 Task: Write a function that takes a number as a parameter and checks if it's prime.
Action: Mouse moved to (1002, 322)
Screenshot: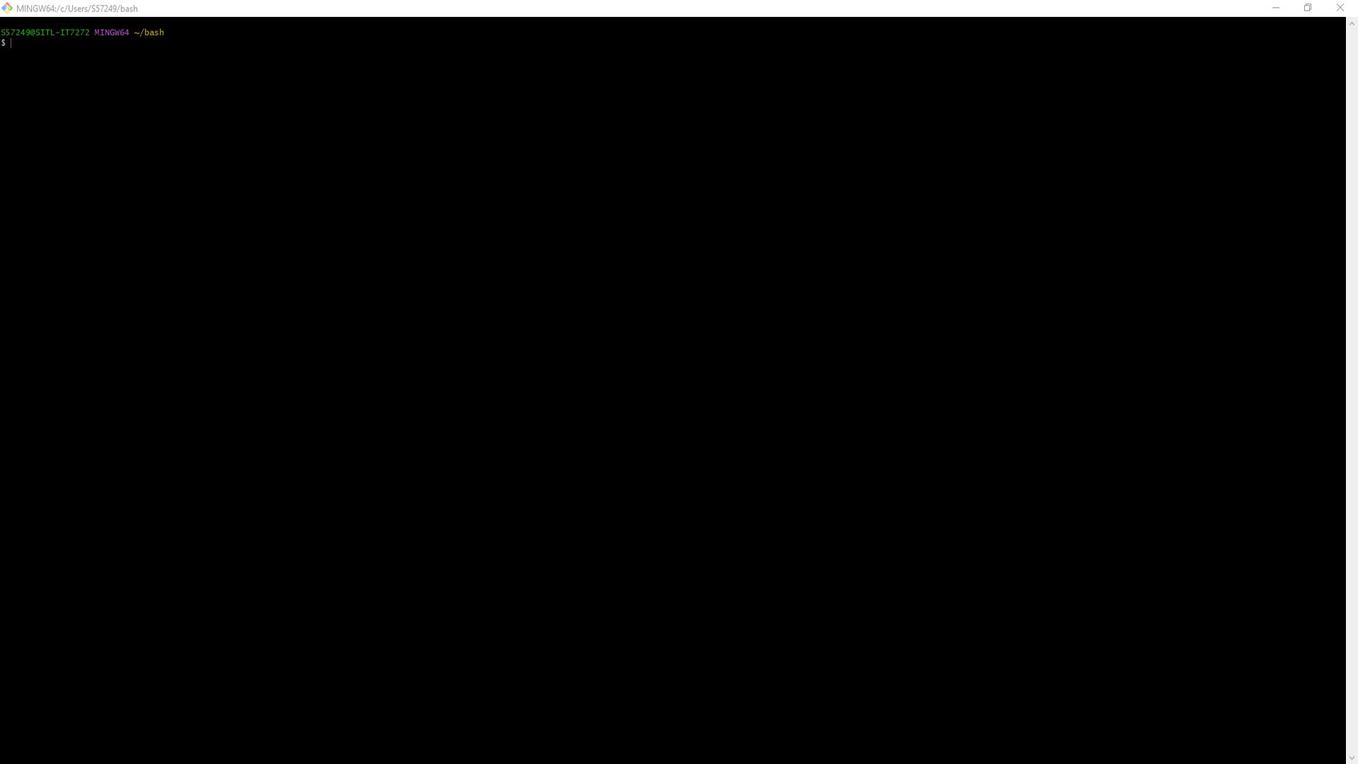 
Action: Mouse pressed left at (1002, 322)
Screenshot: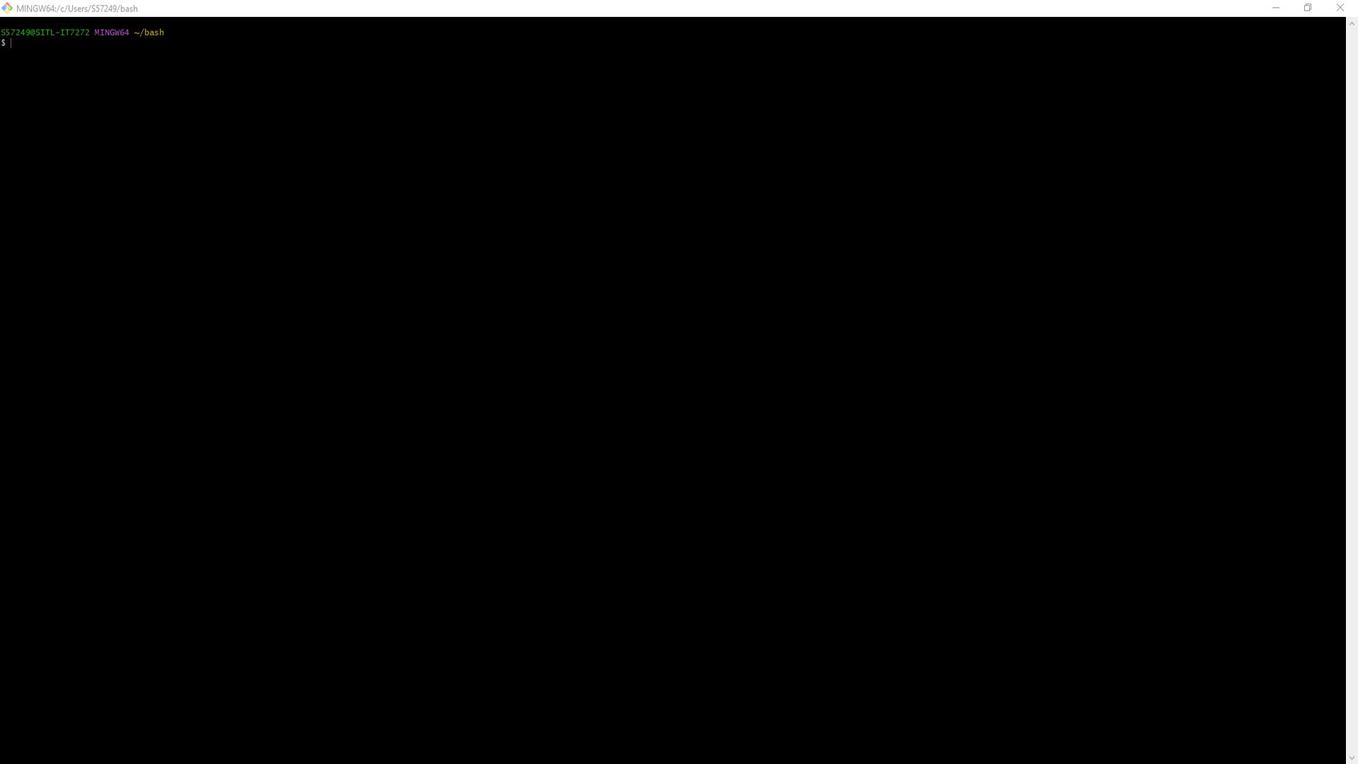 
Action: Mouse moved to (1172, 53)
Screenshot: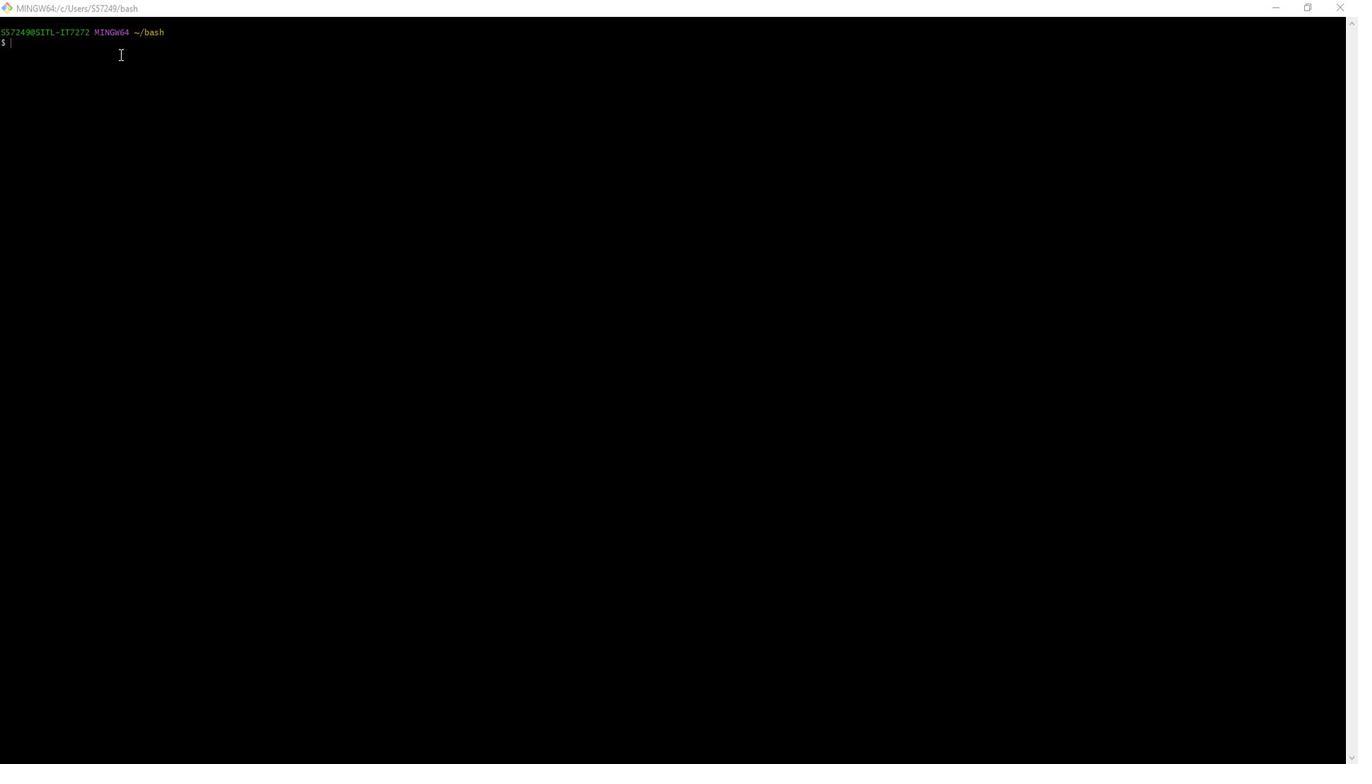 
Action: Mouse pressed left at (1172, 53)
Screenshot: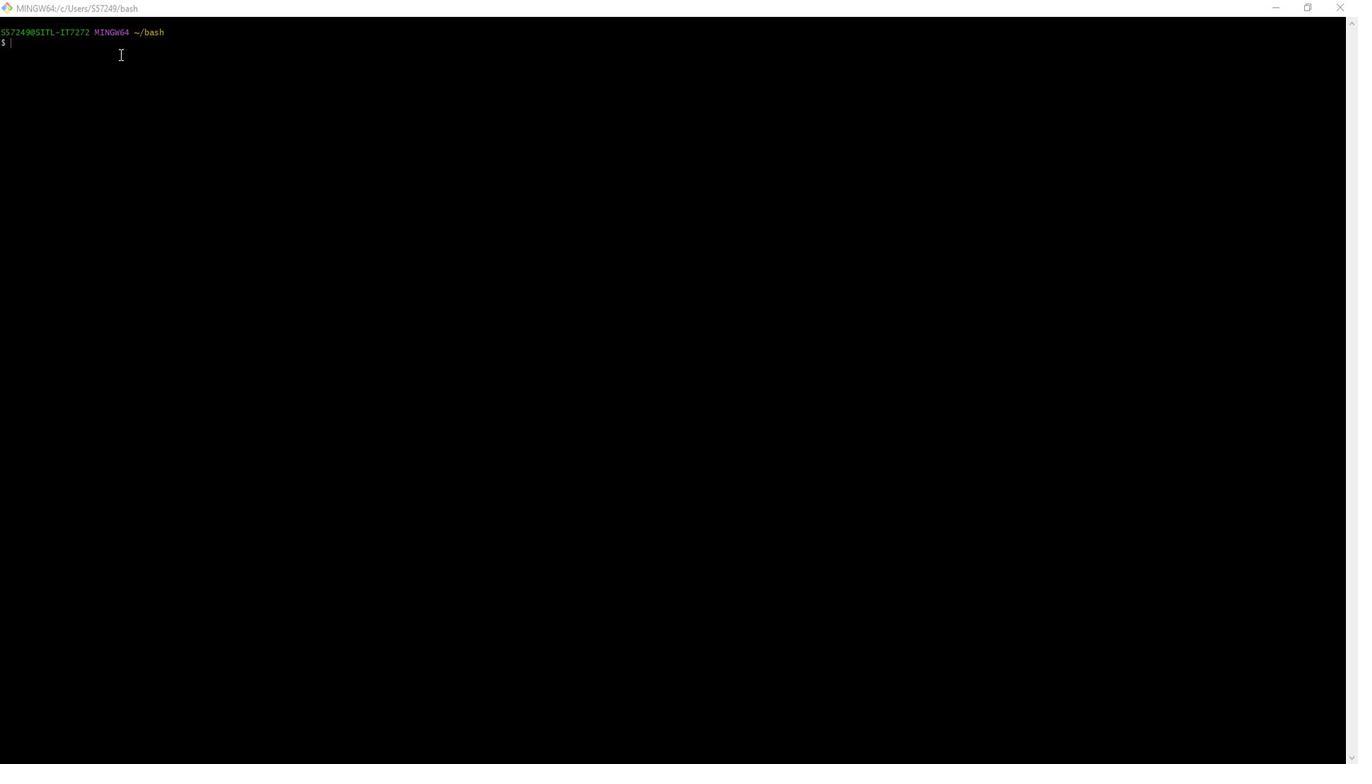 
Action: Key pressed vim<Key.space>
Screenshot: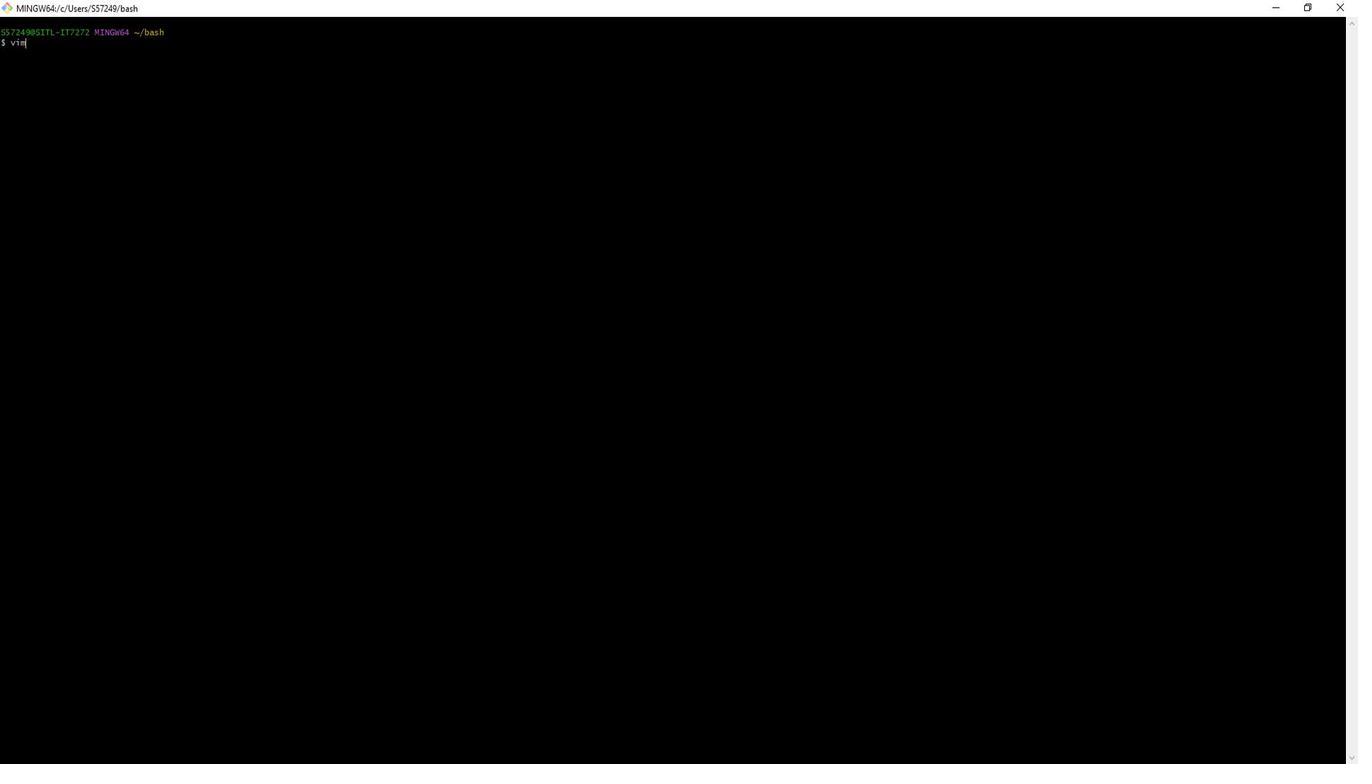 
Action: Mouse moved to (1125, 24)
Screenshot: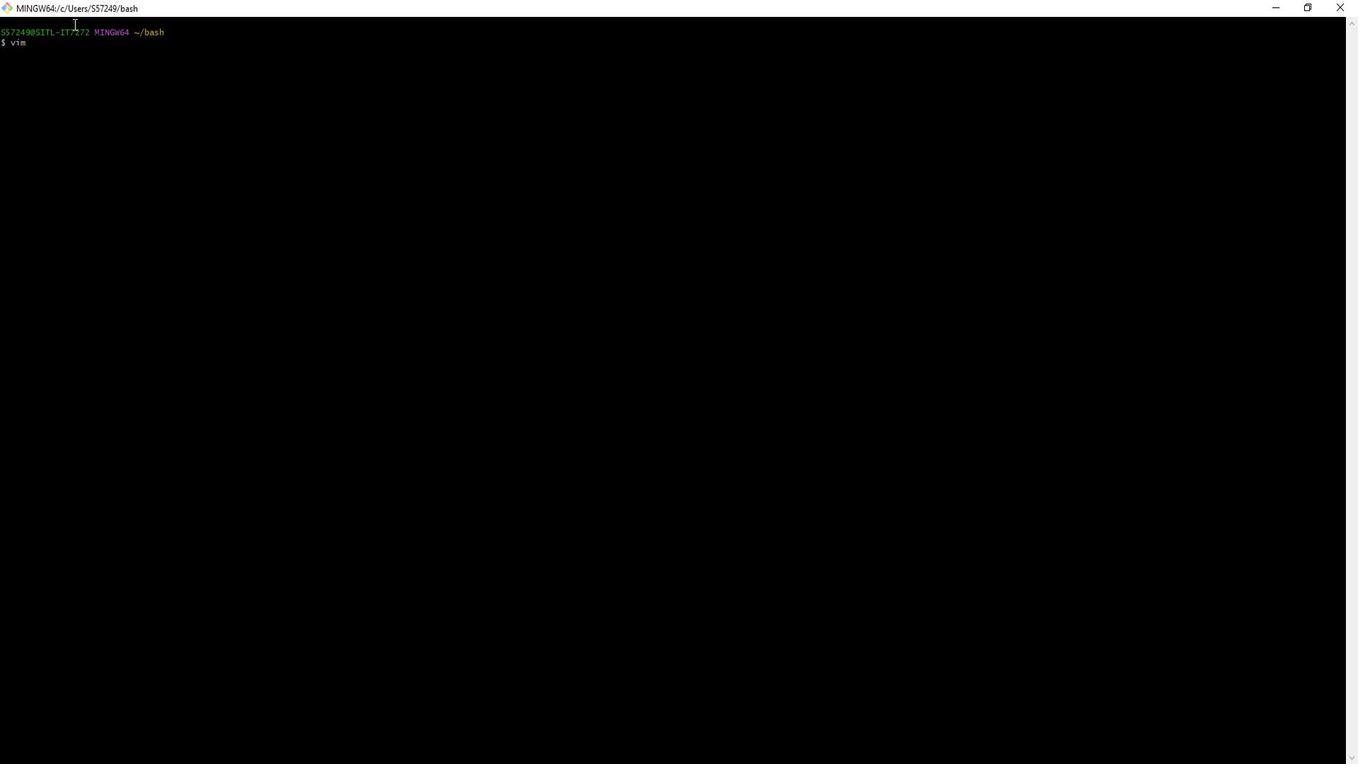 
Action: Key pressed is<Key.shift_r>Prime<Key.shift_r>Number.sh<Key.enter>
Screenshot: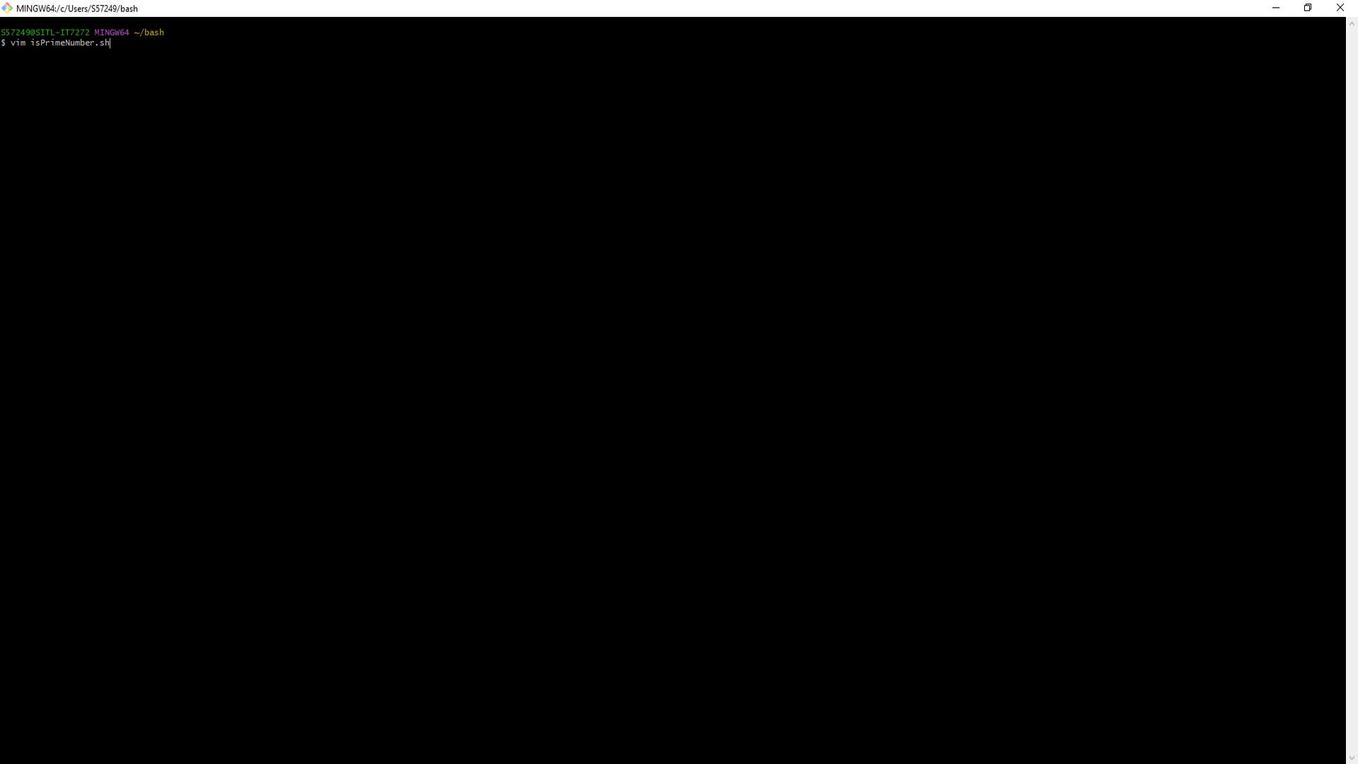 
Action: Mouse moved to (1124, 23)
Screenshot: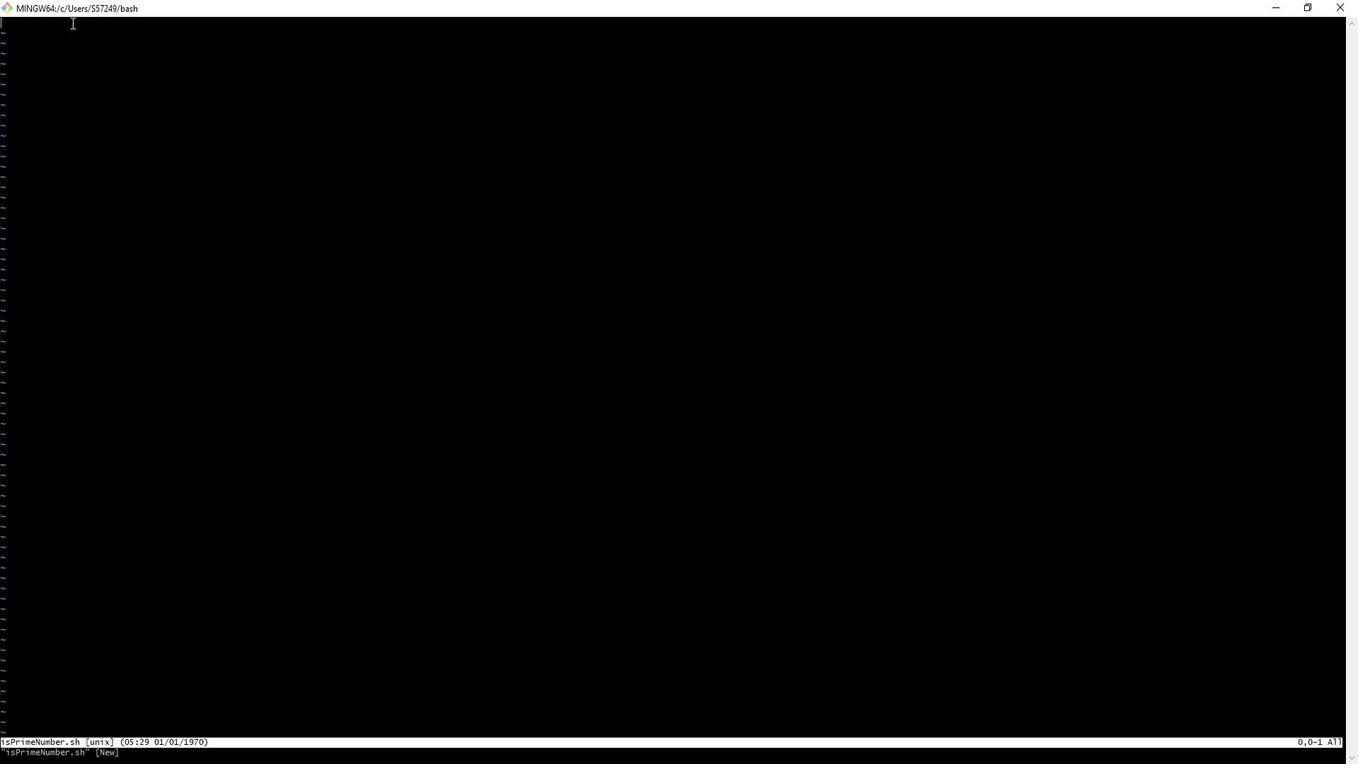 
Action: Key pressed i<Key.enter><Key.shift>#<Key.shift>!/bin/bash<Key.enter><Key.backspace><Key.enter><Key.shift>#<Key.space><Key.shift>Function<Key.space>to<Key.space>check<Key.space>if<Key.space>a<Key.space>number<Key.space>is<Key.space>prime<Key.space><Key.enter><Key.backspace><Key.backspace>is<Key.shift_r>_prime<Key.shift_r>()<Key.space><Key.shift_r>{<Key.enter>local<Key.space>number=<Key.shift_r>""<Key.left><Key.shift>$1<Key.right><Key.enter><Key.enter><Key.shift>#<Key.space>0<Key.space>and<Key.space>1<Key.space>are<Key.space>not<Key.space>prime<Key.space>numbers<Key.enter><Key.backspace><Key.backspace>
Screenshot: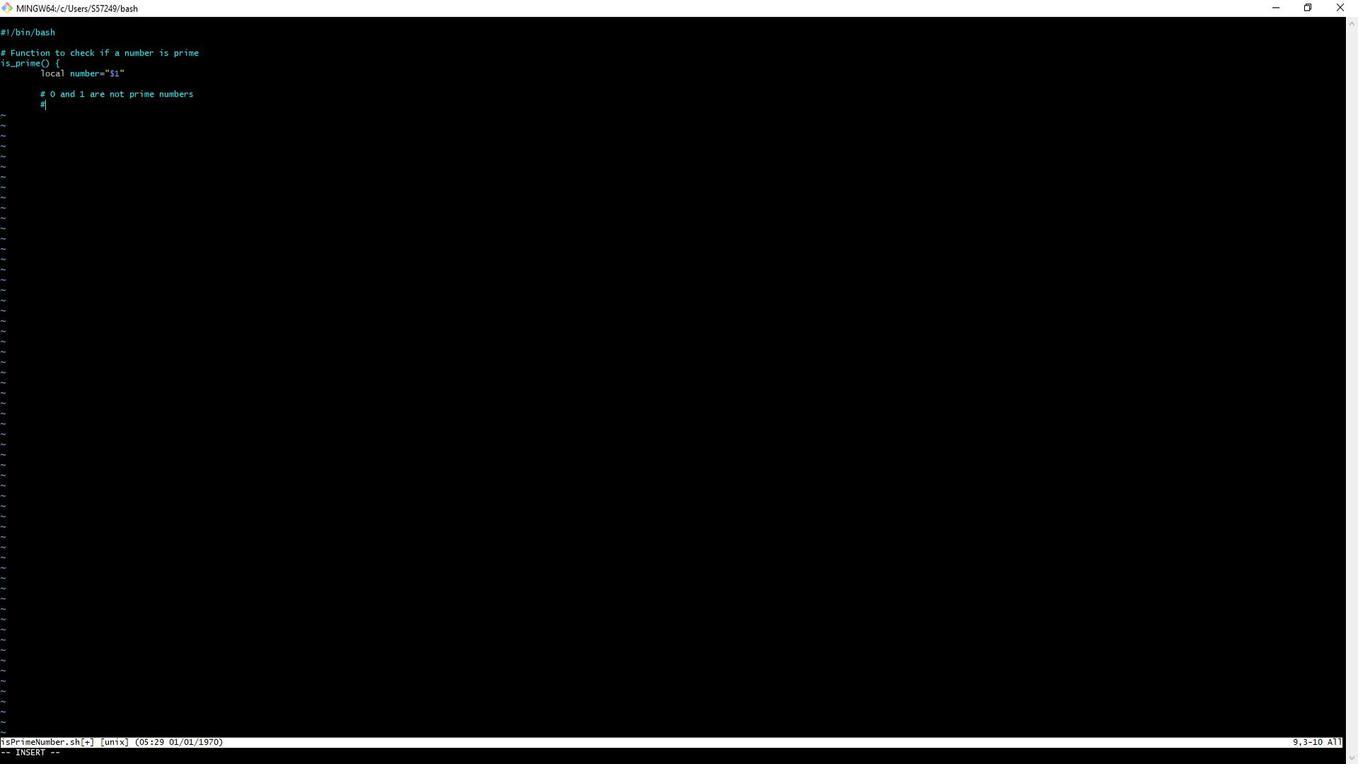 
Action: Mouse moved to (692, 400)
Screenshot: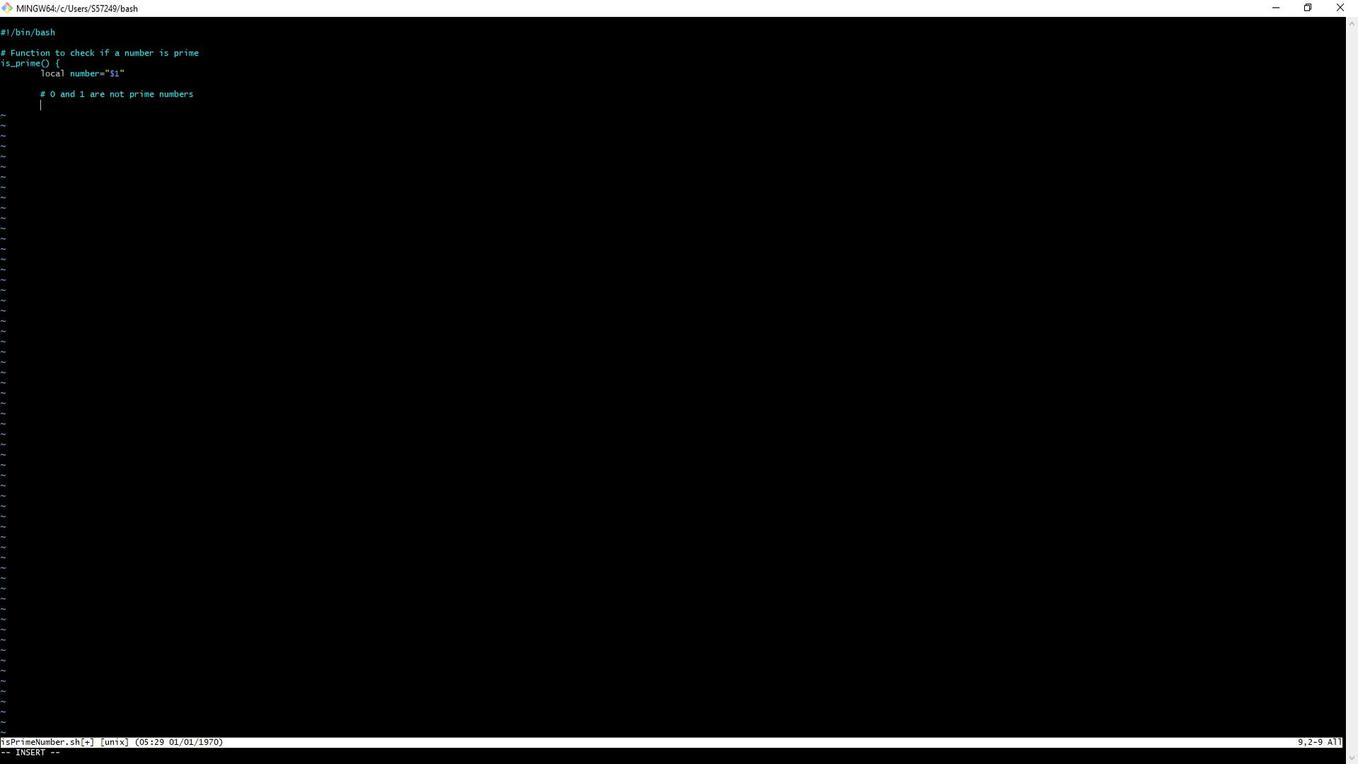 
Action: Mouse scrolled (692, 399) with delta (0, 0)
Screenshot: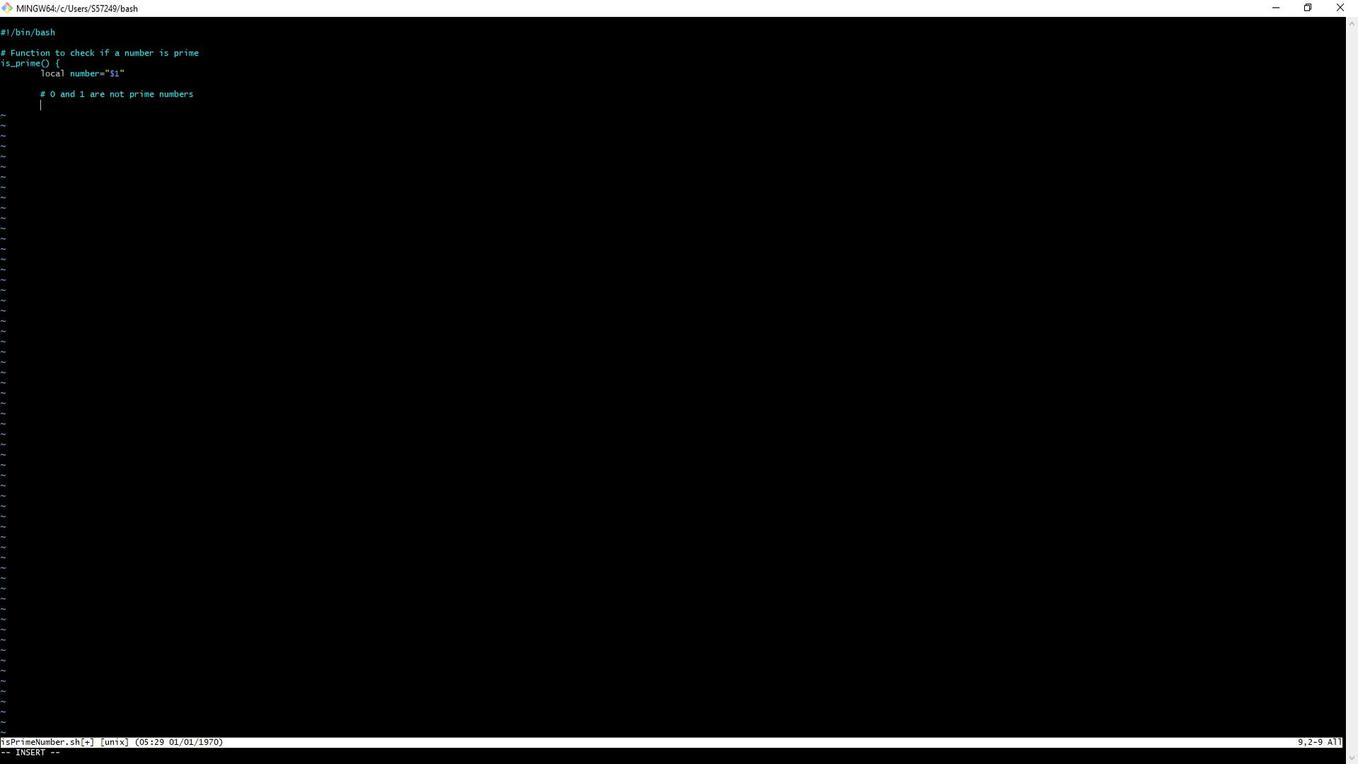 
Action: Mouse scrolled (692, 399) with delta (0, 0)
Screenshot: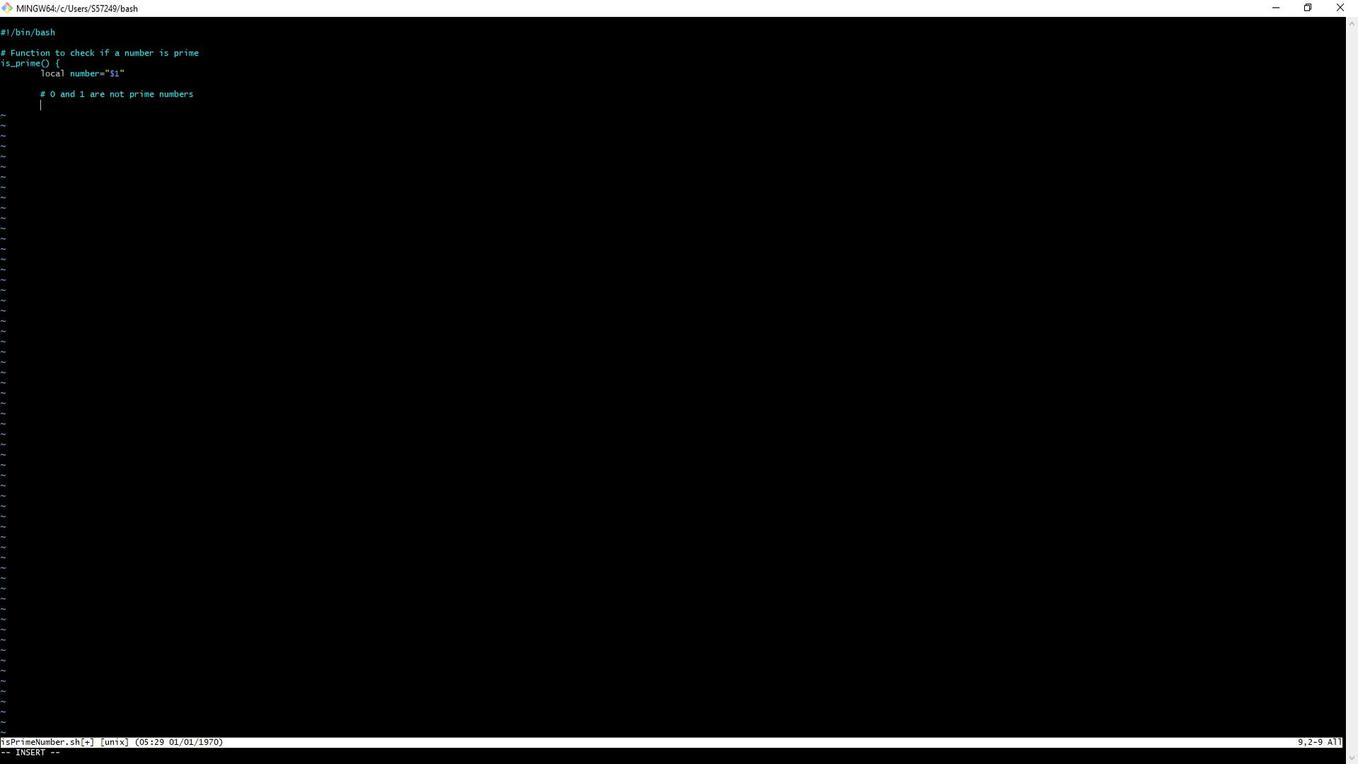 
Action: Mouse scrolled (692, 399) with delta (0, 0)
Screenshot: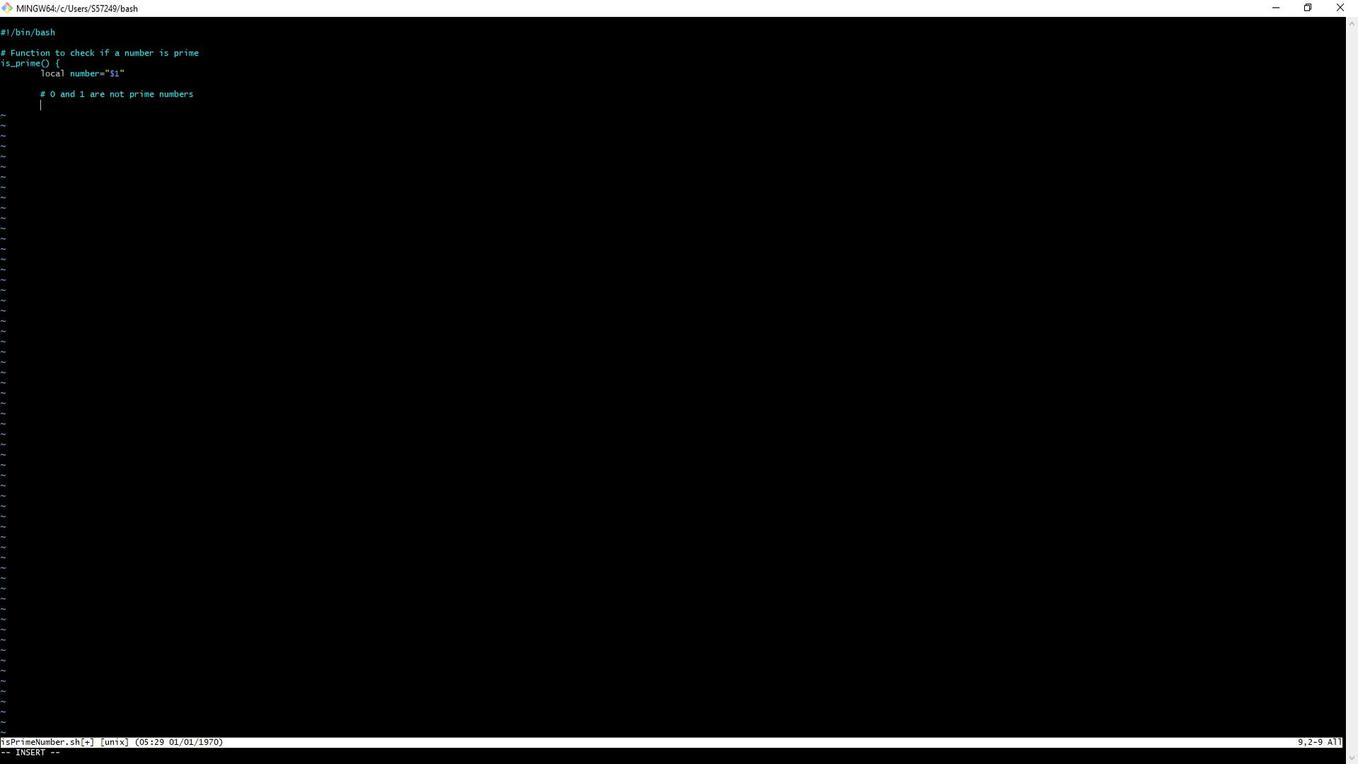
Action: Mouse moved to (1164, 108)
Screenshot: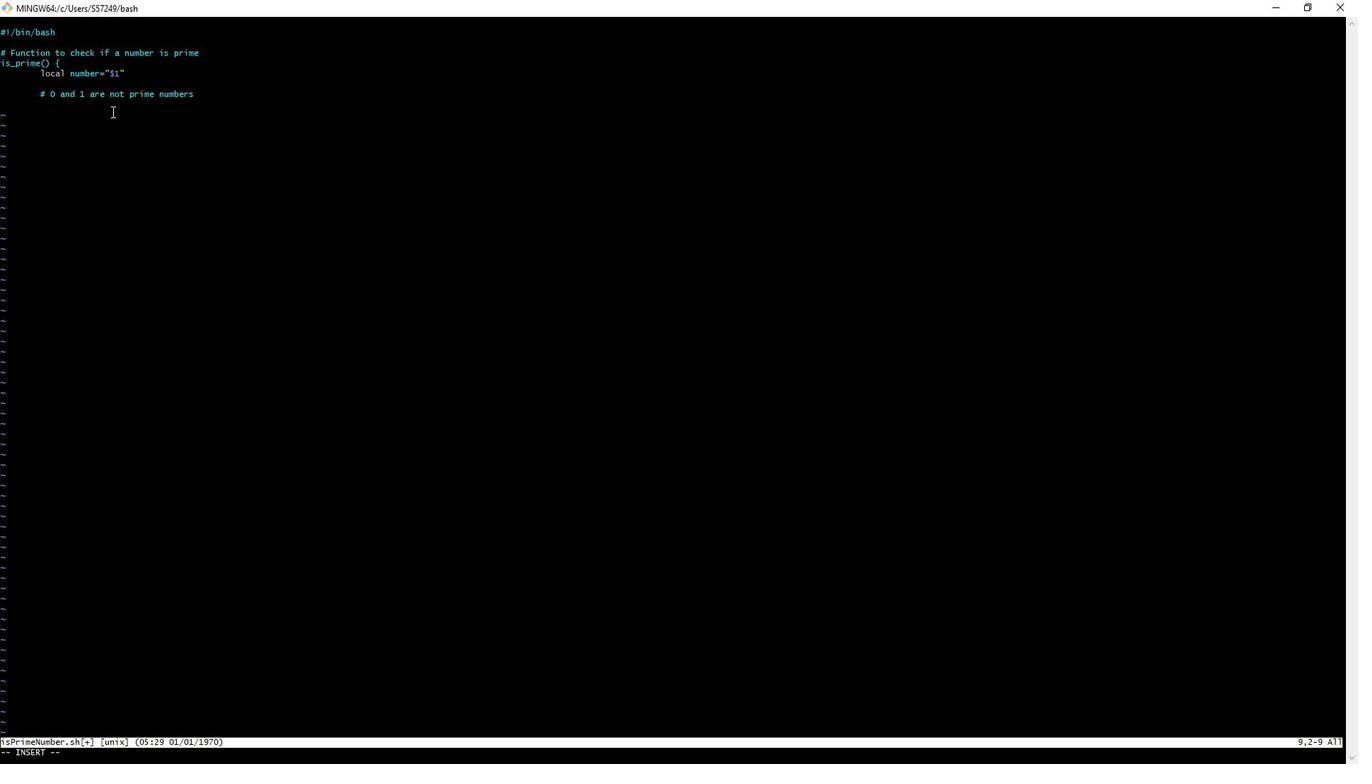 
Action: Key pressed if<Key.space>[]<Key.left><Key.space><Key.shift_r>""<Key.left><Key.shift>$numbr<Key.right><Key.space>-lt<Key.space>2<Key.space><Key.right>;<Key.space>then<Key.enter>echo<Key.space><Key.shift_r>""<Key.left><Key.shift>$number<Key.space>is<Key.space>not<Key.space>a<Key.space>prime<Key.space>number.<Key.right><Key.enter>return<Key.enter><Key.left>fi<Key.enter><Key.enter><Key.shift>#<Key.space><Key.shift>Check<Key.space>for<Key.space>factors<Key.space>up<Key.space>to<Key.space>the<Key.space>square<Key.space>root<Key.space>of<Key.space>the<Key.space>number<Key.enter><Key.backspace><Key.backspace>for<Key.space><Key.shift_r>((<Key.space>i=2;<Key.space>i<Key.shift_r>*i<Key.shift_r><=number;<Key.space>i<Key.shift_r>++<Key.space><Key.shift_r>))l<Key.backspace>;<Key.space>do<Key.enter>if<Key.space>[<Key.space><Key.shift_r><Key.shift_r>""<Key.left><Key.shift>$<Key.shift_r>((number<Key.space><Key.shift_r><Key.shift_r><Key.shift_r><Key.shift_r><Key.shift_r><Key.shift_r><Key.shift_r><Key.shift_r><Key.shift_r><Key.shift_r>%<Key.space>i<Key.shift_r>))<Key.right><Key.space>-<Key.backspace>-eq<Key.space>0<Key.space>];<Key.space>then<Key.enter>echo<Key.space><Key.shift_r><Key.shift_r><Key.shift_r>""<Key.left><Key.shift>$number<Key.space>is<Key.space>not<Key.space>a<Key.space>prime<Key.space>number.<Key.right><Key.enter>return<Key.enter><Key.left>fi<Key.enter><Key.left>done<Key.enter><Key.enter>echo<Key.space><Key.shift_r>""<Key.left><Key.shift>$numer<Key.space>is<Key.space>a<Key.space>prime<Key.space>number.<Key.right><Key.enter><Key.left><Key.shift_r>}
Screenshot: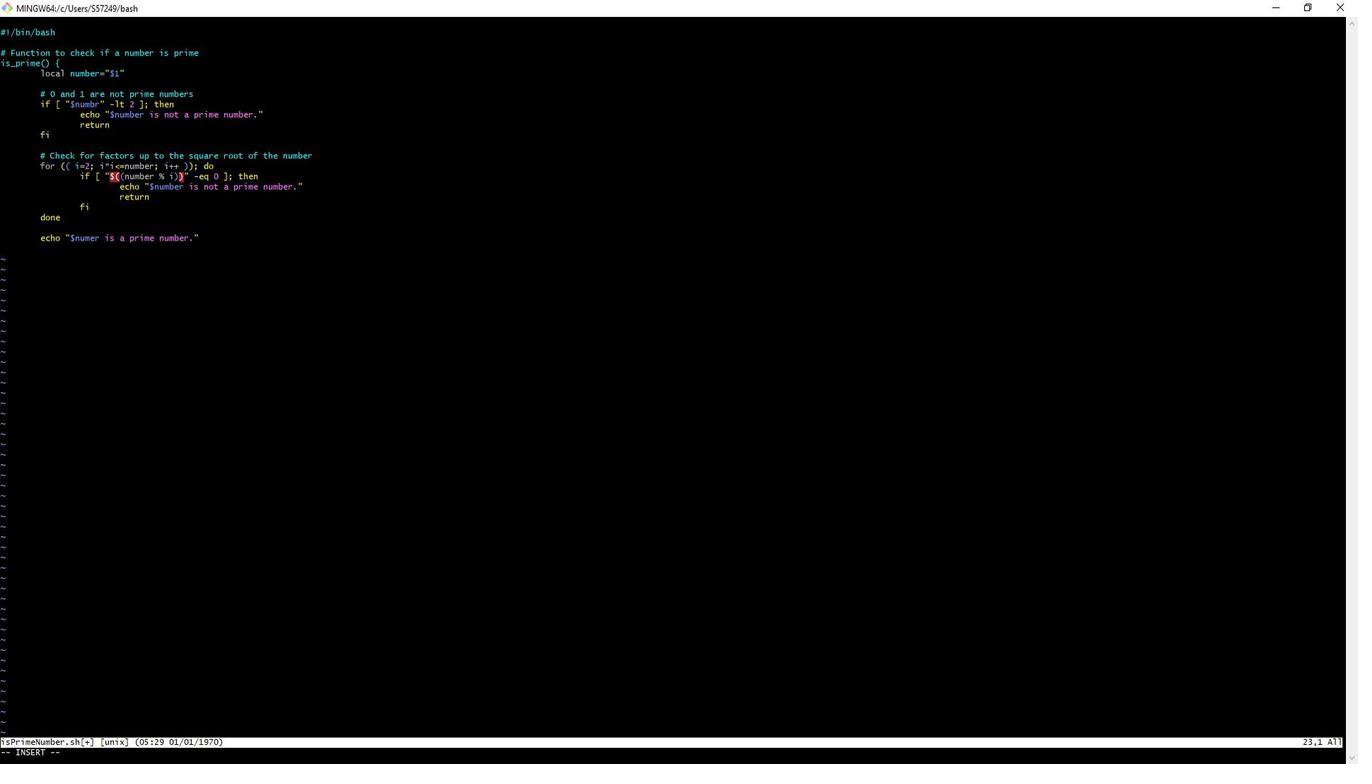 
Action: Mouse moved to (592, 345)
Screenshot: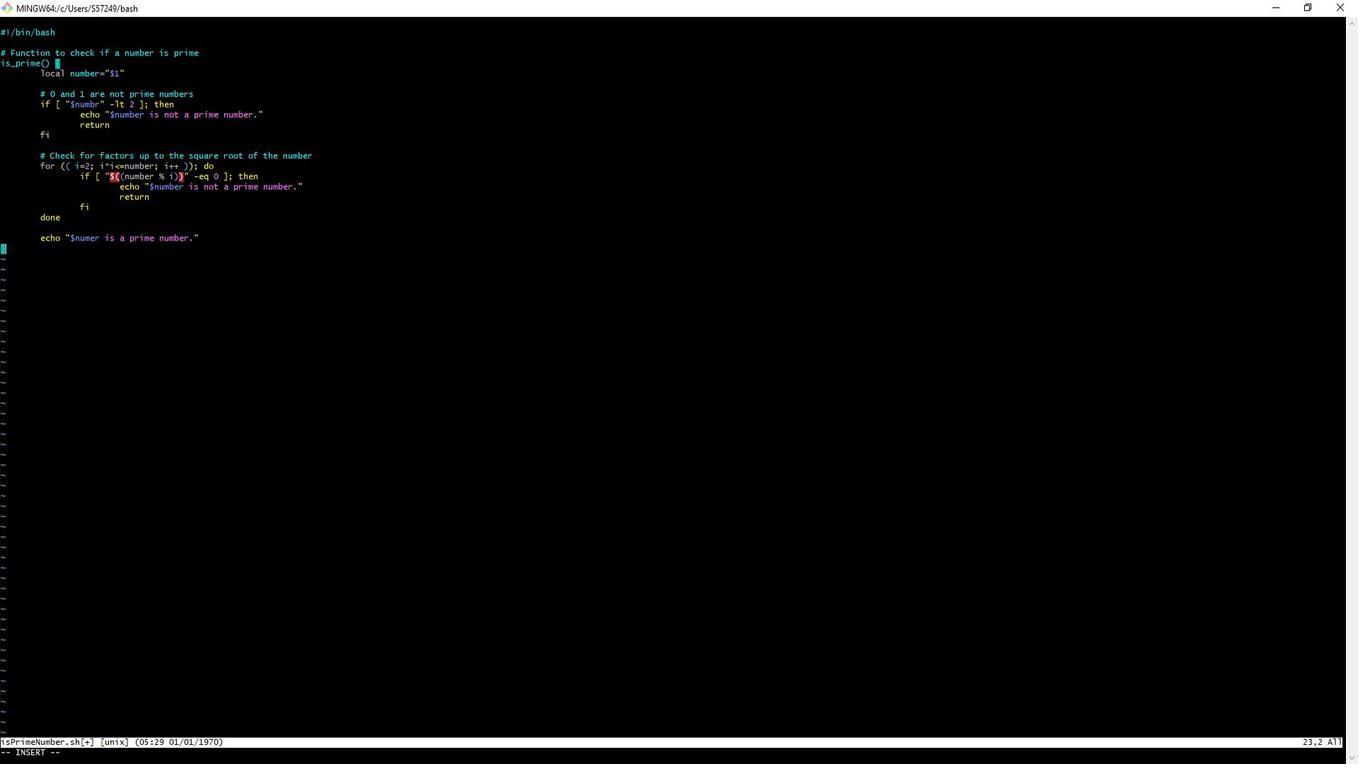 
Action: Mouse scrolled (592, 344) with delta (0, 0)
Screenshot: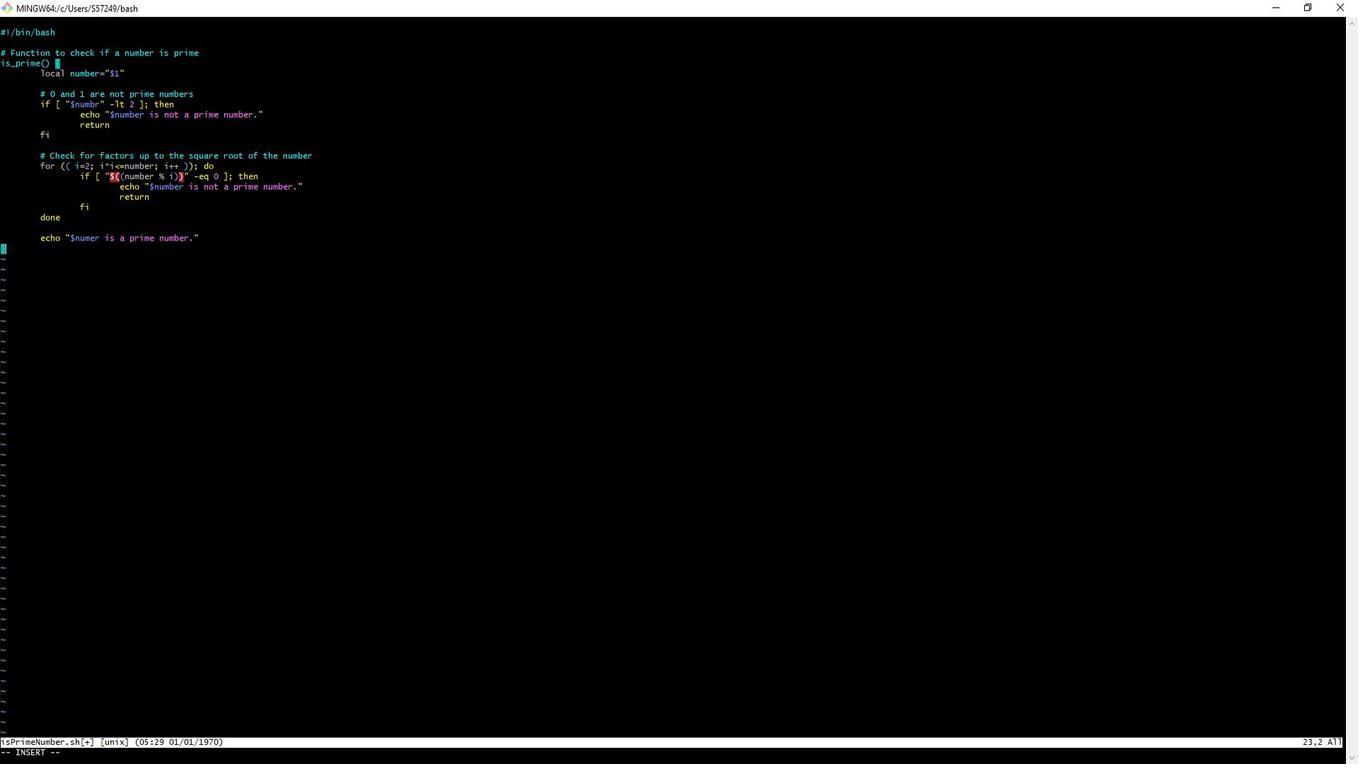 
Action: Mouse scrolled (592, 344) with delta (0, 0)
Screenshot: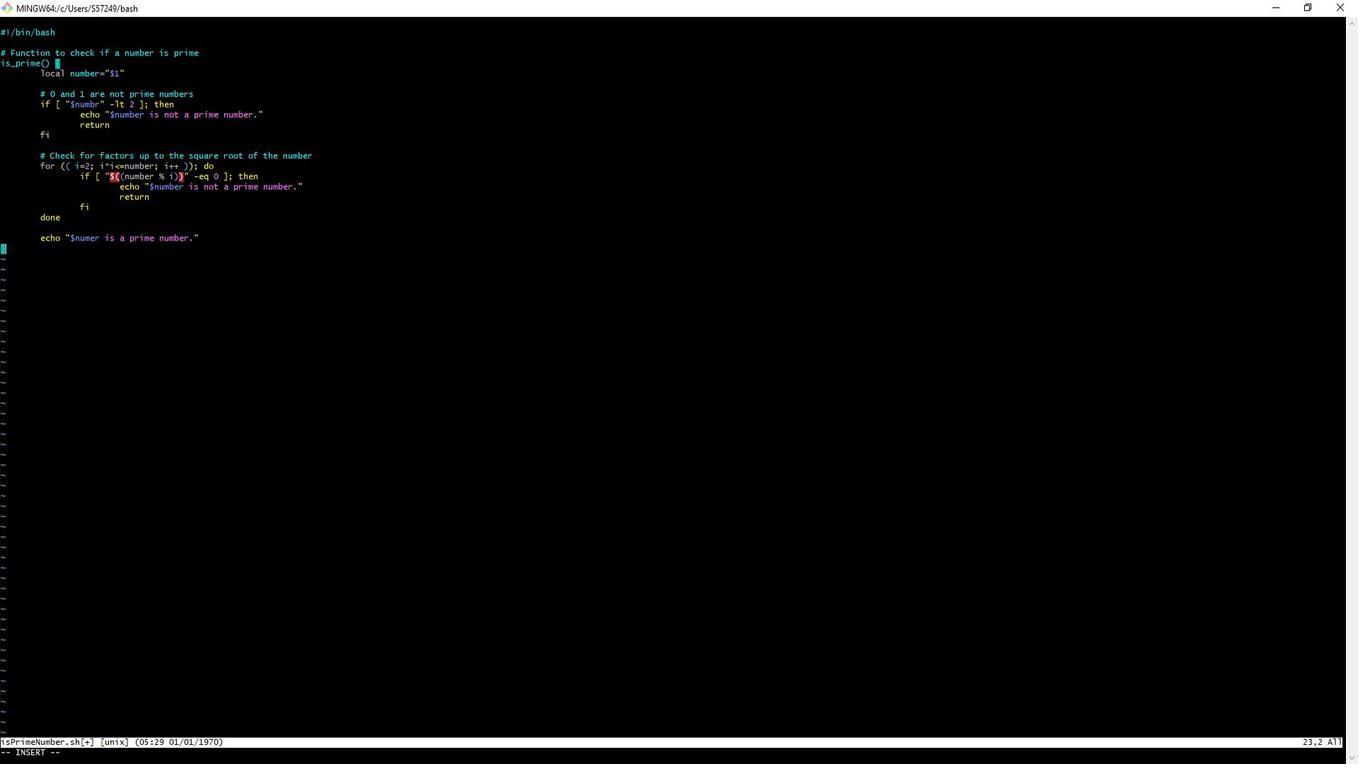 
Action: Mouse scrolled (592, 344) with delta (0, 0)
Screenshot: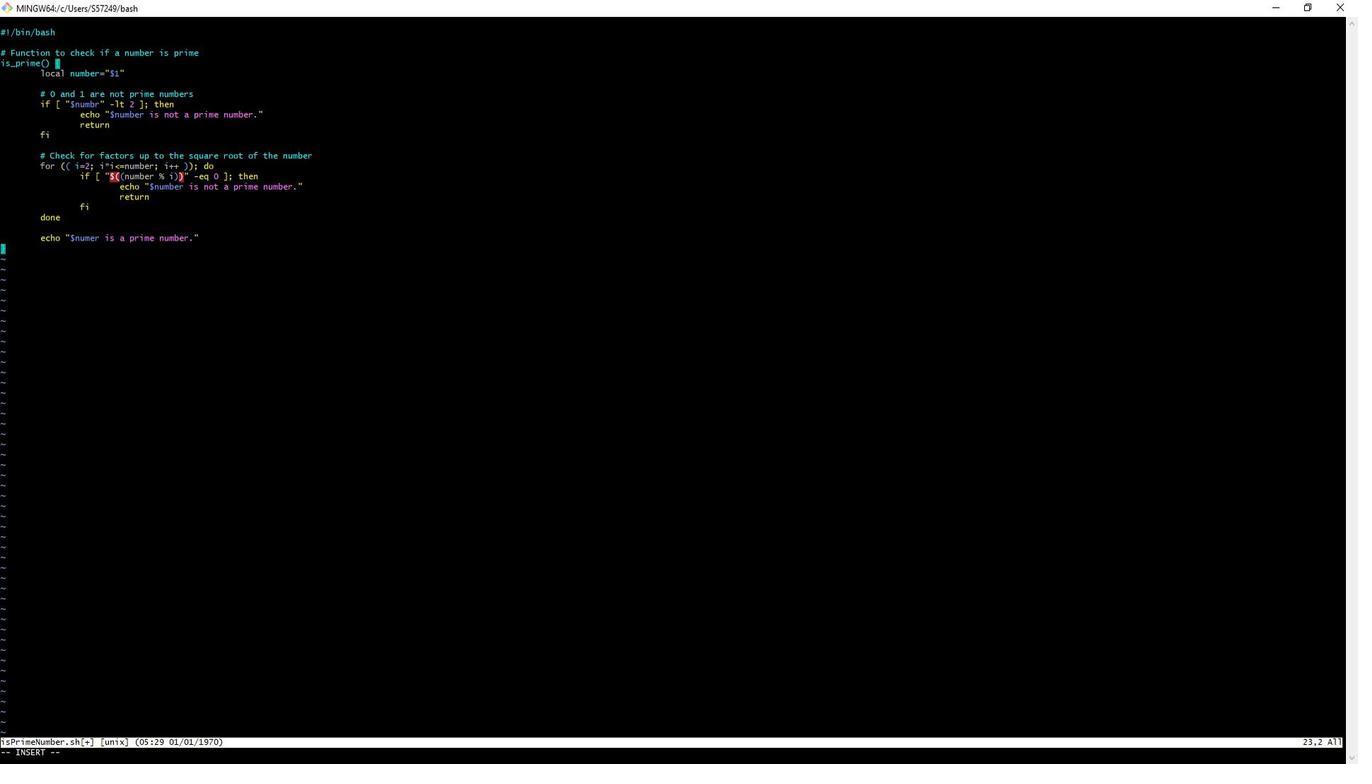 
Action: Mouse moved to (1107, 248)
Screenshot: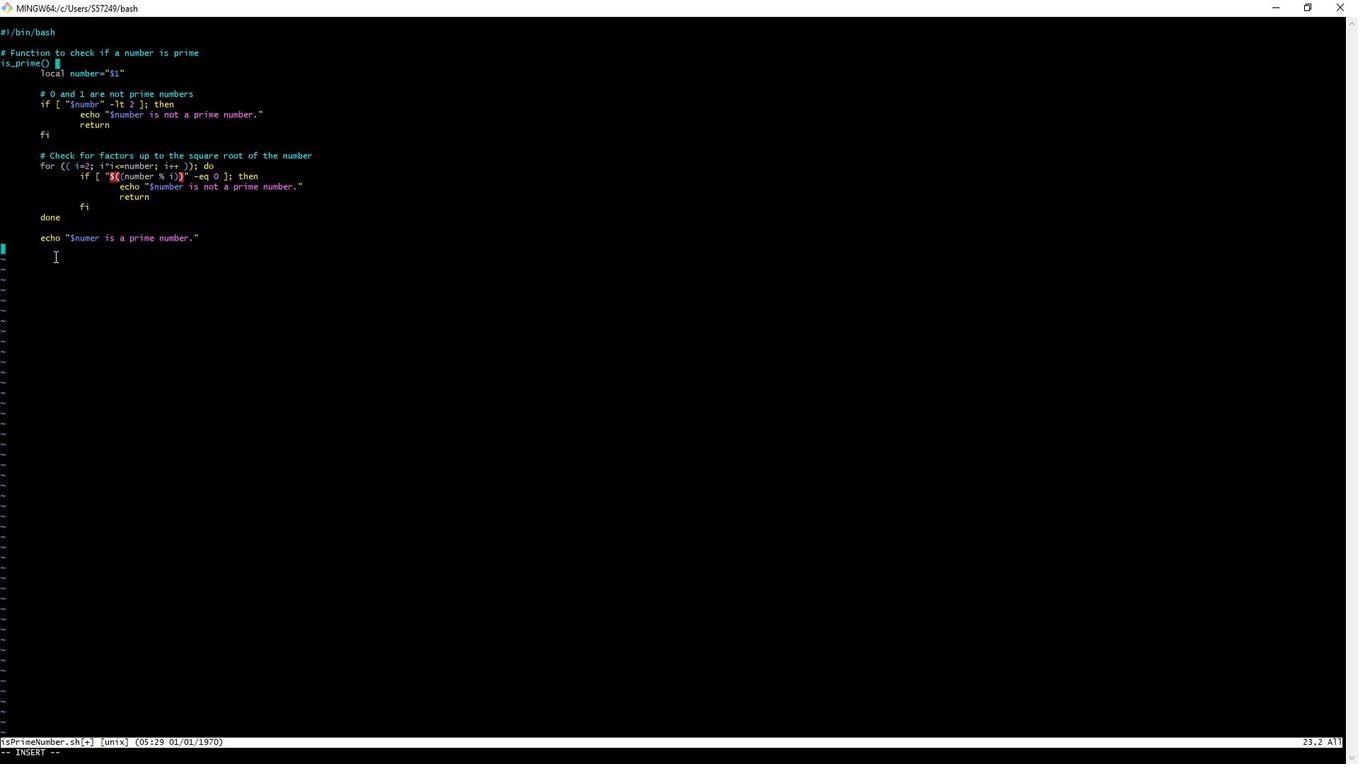 
Action: Mouse pressed left at (1107, 248)
Screenshot: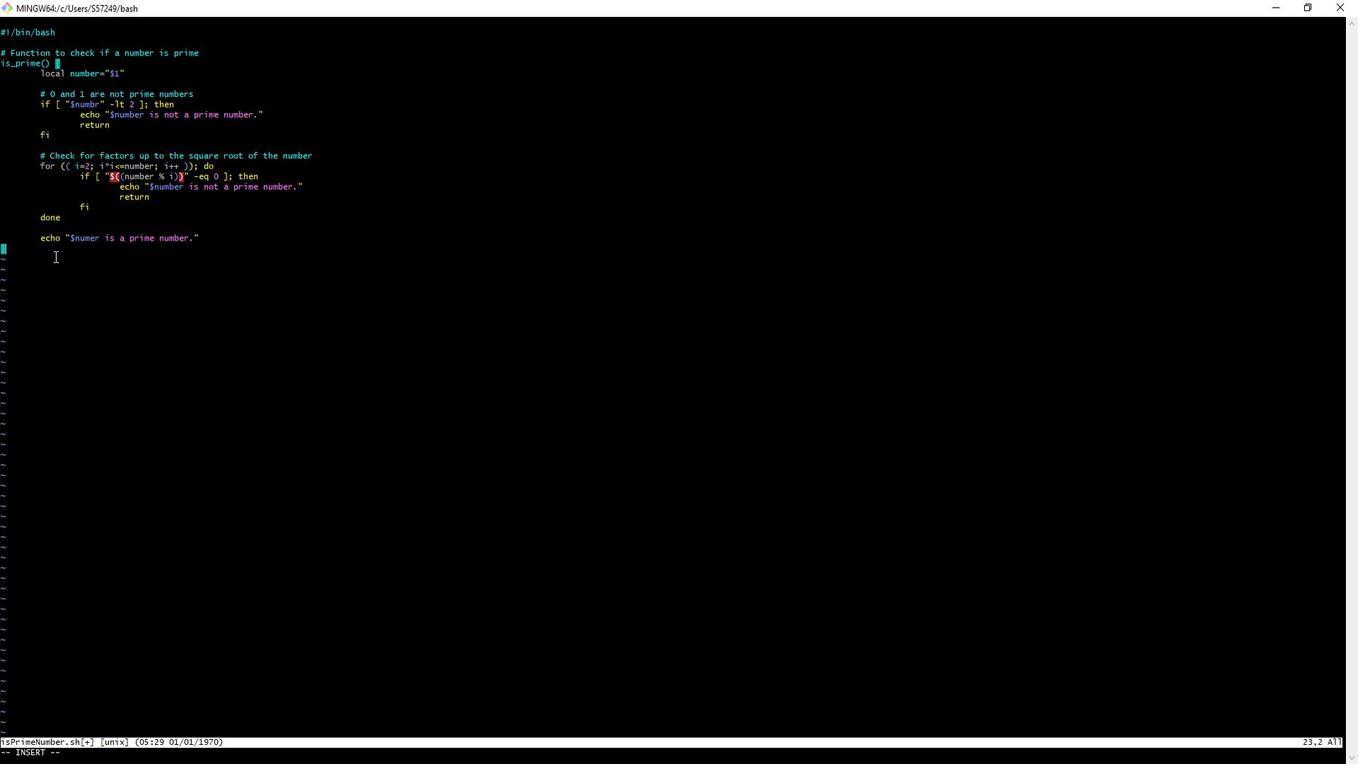 
Action: Key pressed <Key.enter><Key.enter><Key.shift>#<Key.space><Key.shift>Example<Key.space>usage<Key.enter><Key.backspace><Key.backspace>number<Key.shift_r>_to<Key.shift_r>_check=17<Key.enter>is<Key.shift_r>_prime<Key.space><Key.shift_r>""<Key.left><Key.shift>$number<Key.shift_r>_to<Key.shift_r>_check<Key.right><Key.esc><Key.shift_r>:wq<Key.enter>chmod<Key.space><Key.shift_r>+x<Key.space>is<Key.shift_r>Prime<Key.shift_r>Number.sh<Key.enter>./is<Key.shift_r>Prime<Key.shift_r>Number.sh<Key.enter>vim<Key.space>is<Key.shift_r>Prime<Key.shift_r>Number.sh<Key.enter>
Screenshot: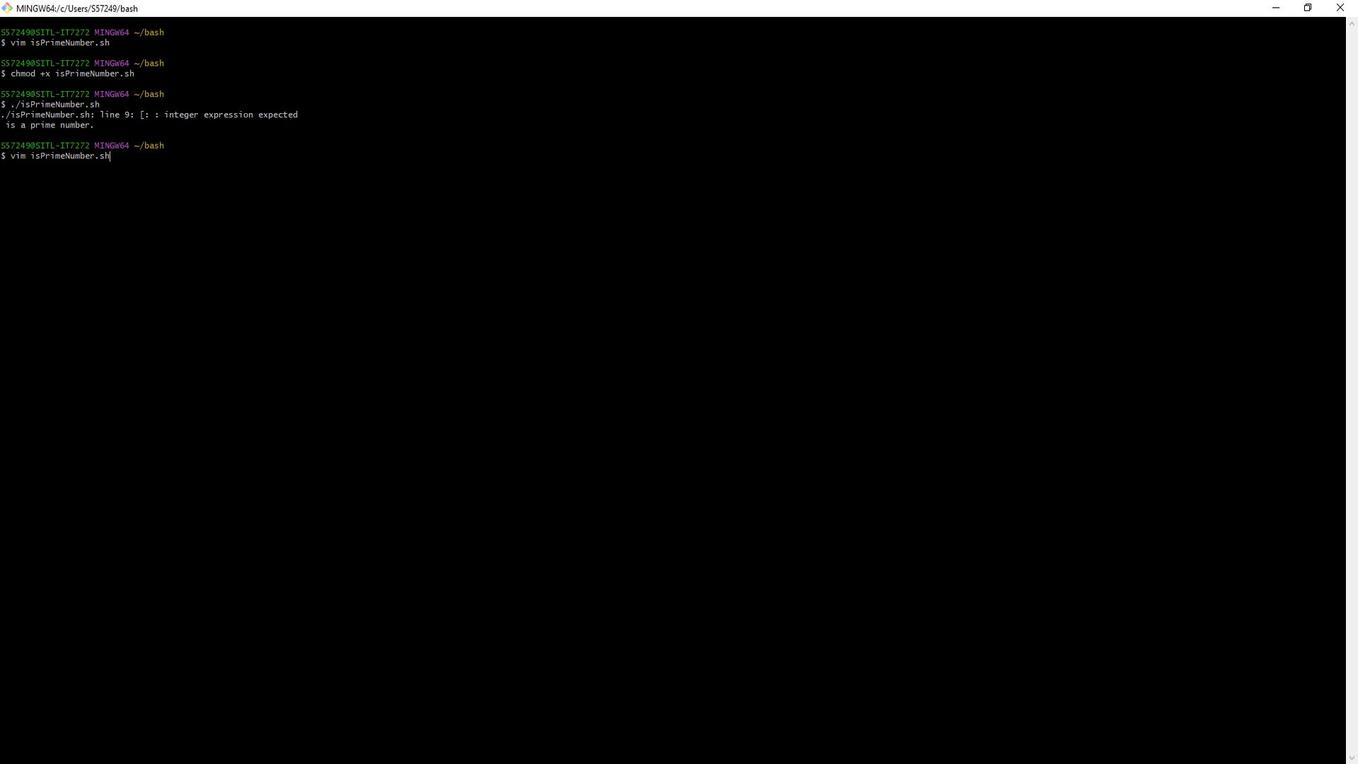 
Action: Mouse moved to (643, 404)
Screenshot: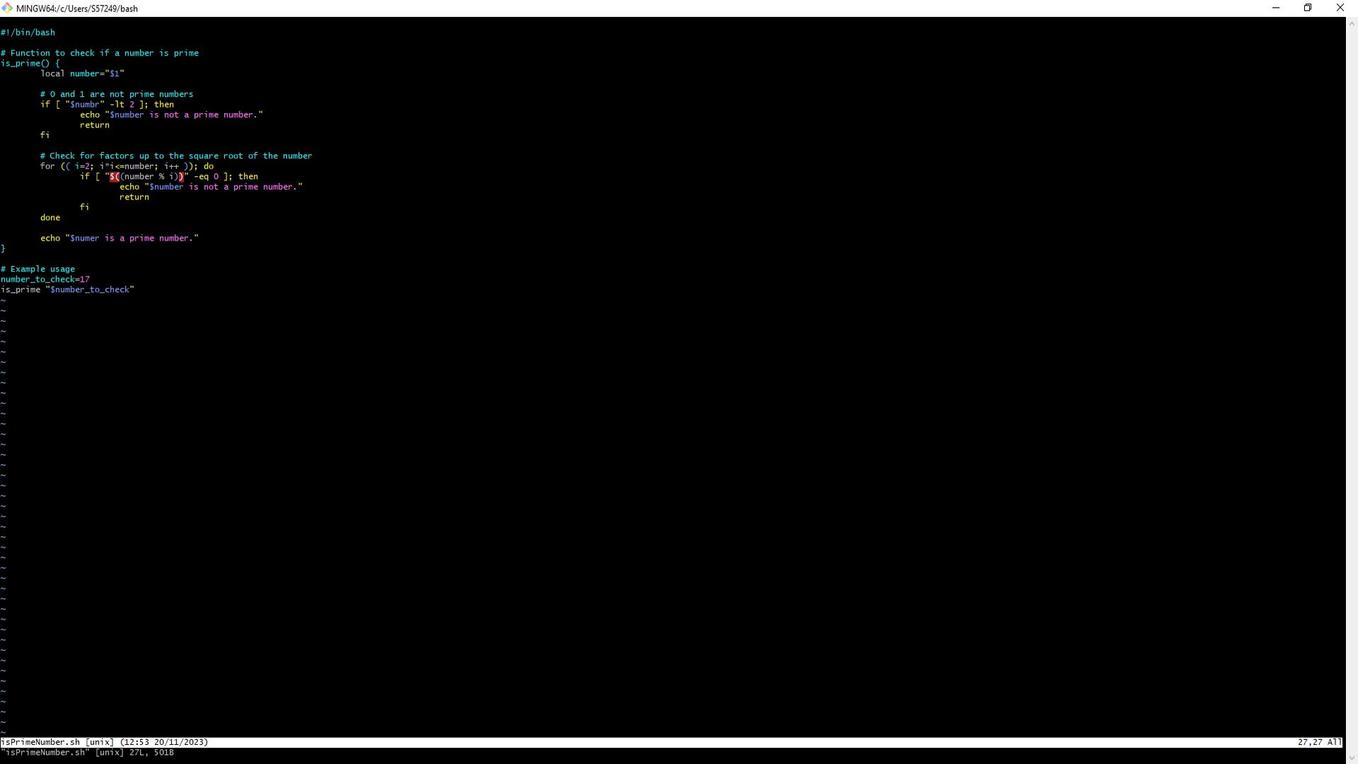 
Action: Mouse scrolled (643, 405) with delta (0, 0)
Screenshot: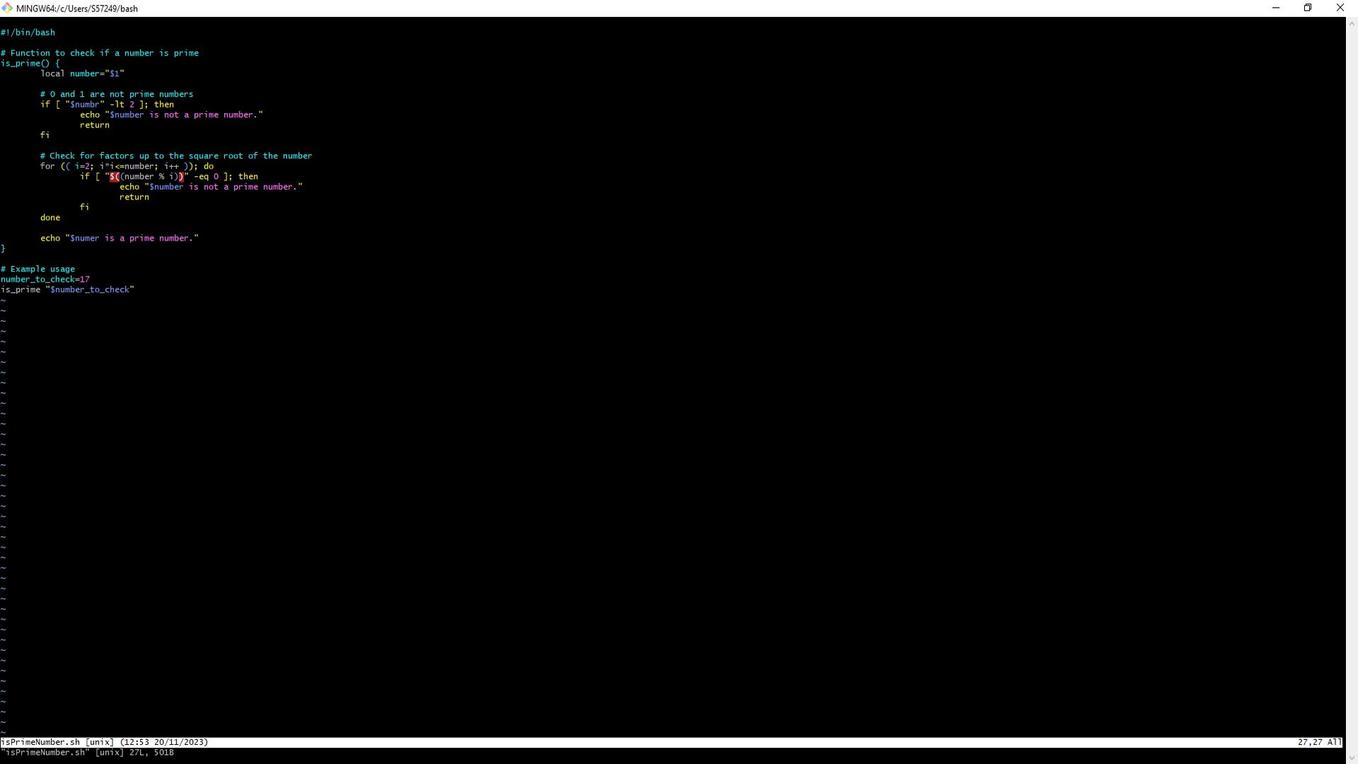 
Action: Mouse moved to (1146, 216)
Screenshot: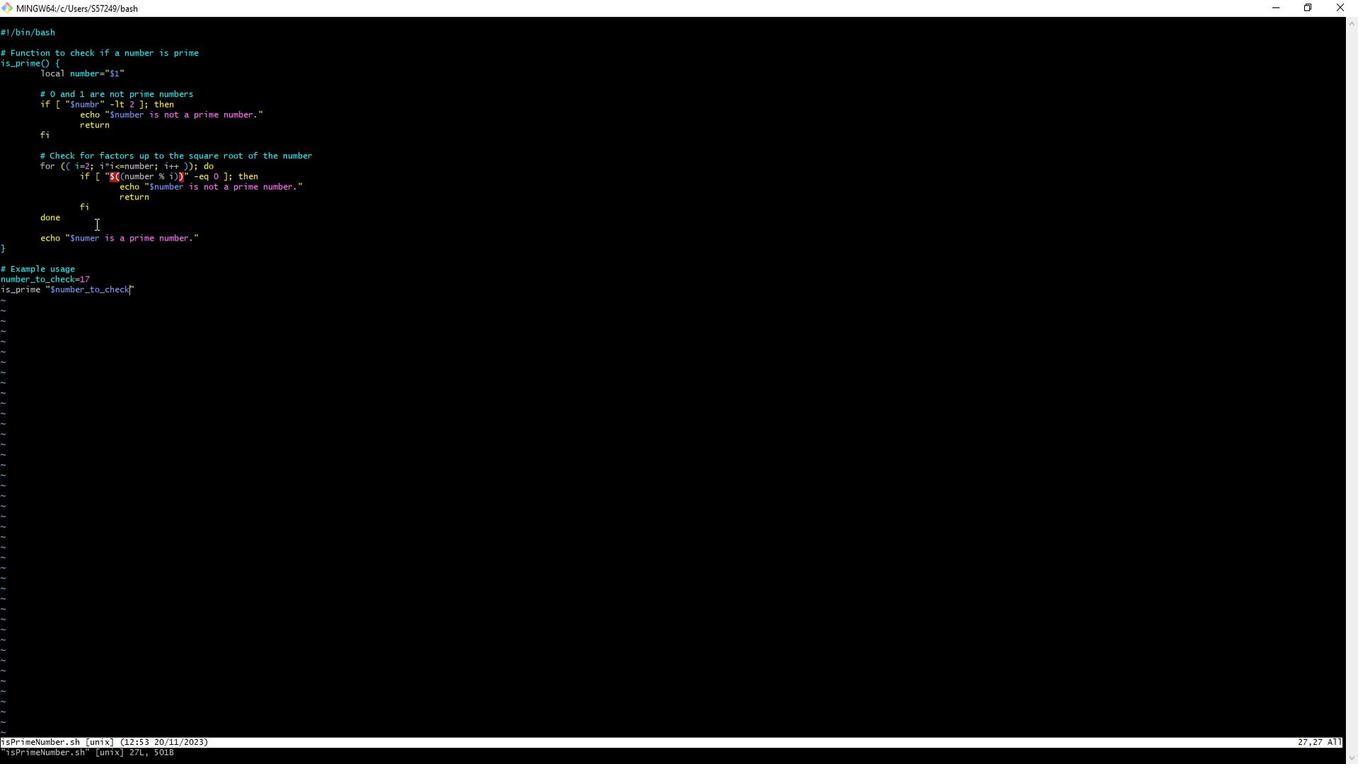 
Action: Key pressed <Key.up><Key.up><Key.up><Key.up><Key.up><Key.up><Key.up><Key.up><Key.up><Key.up>
Screenshot: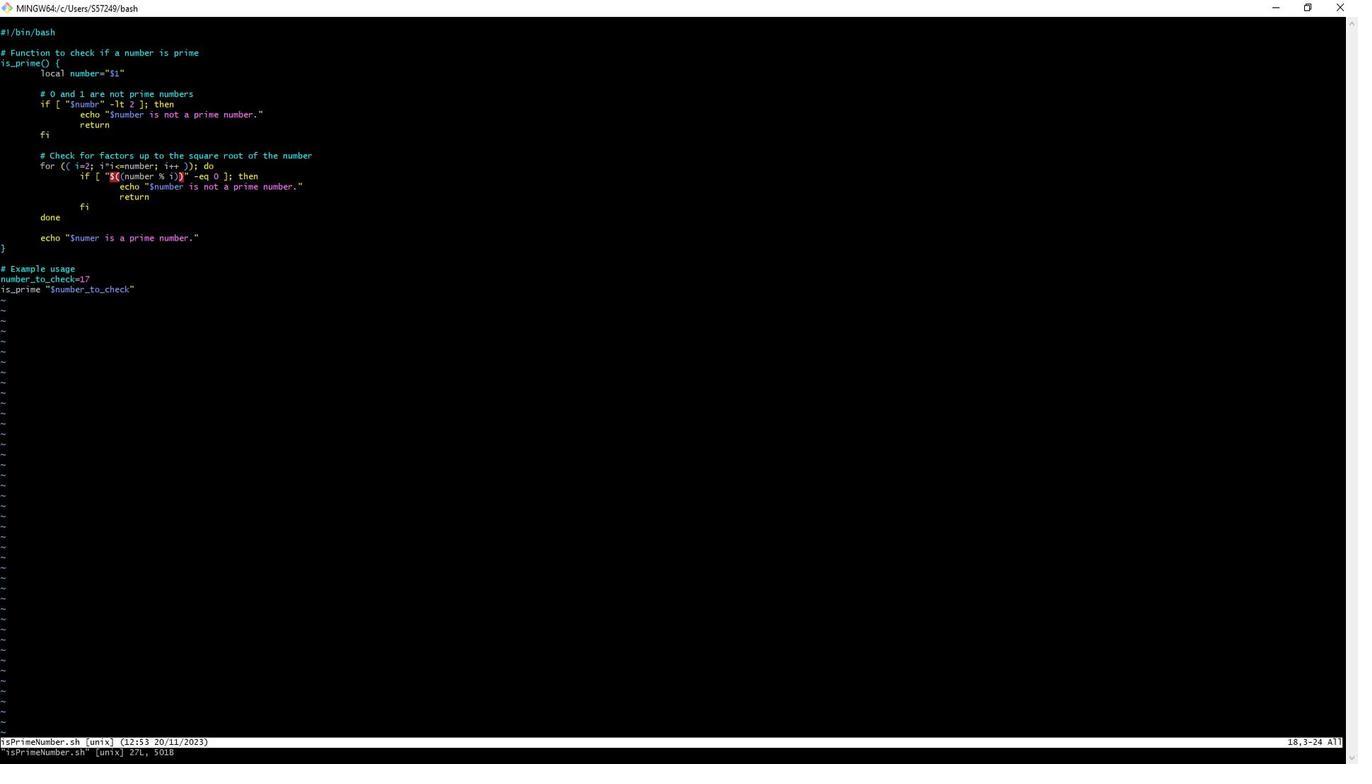 
Action: Mouse moved to (783, 297)
Screenshot: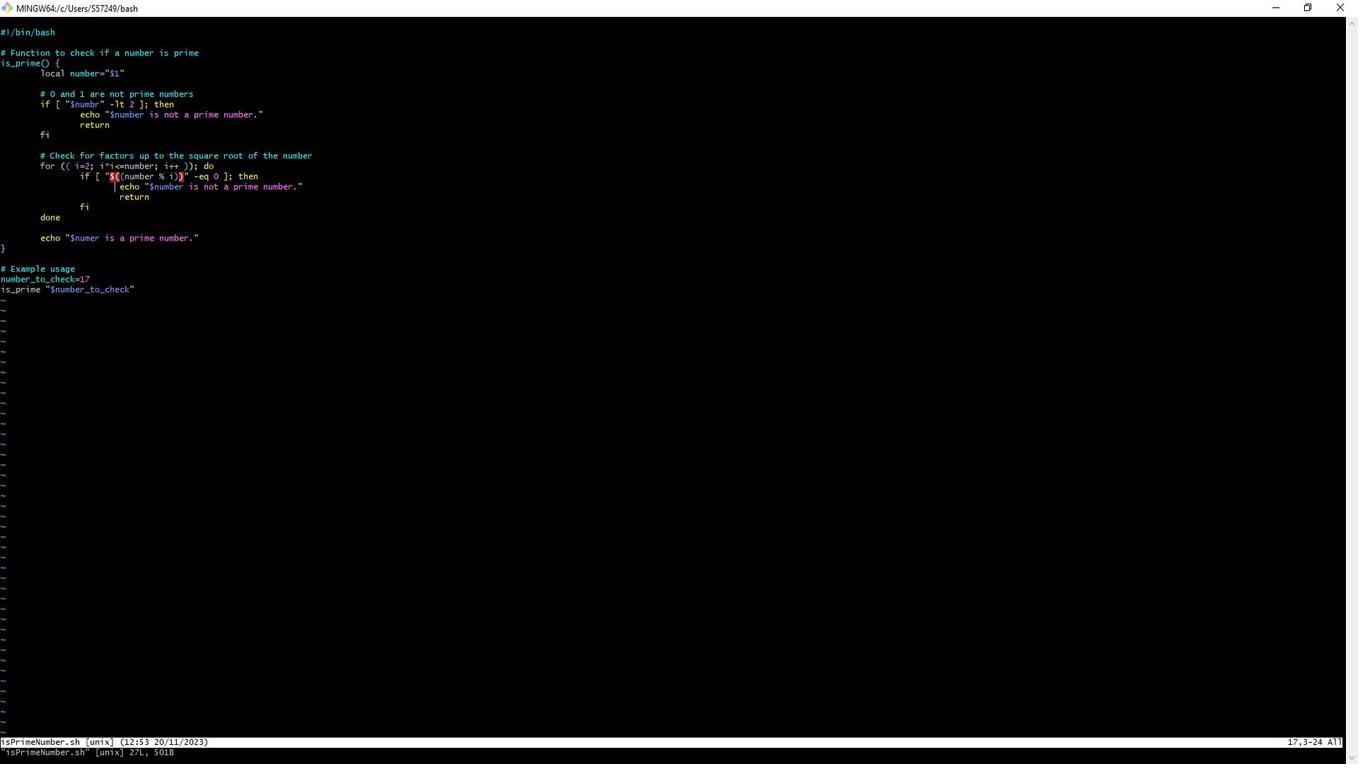
Action: Mouse scrolled (783, 297) with delta (0, 0)
Screenshot: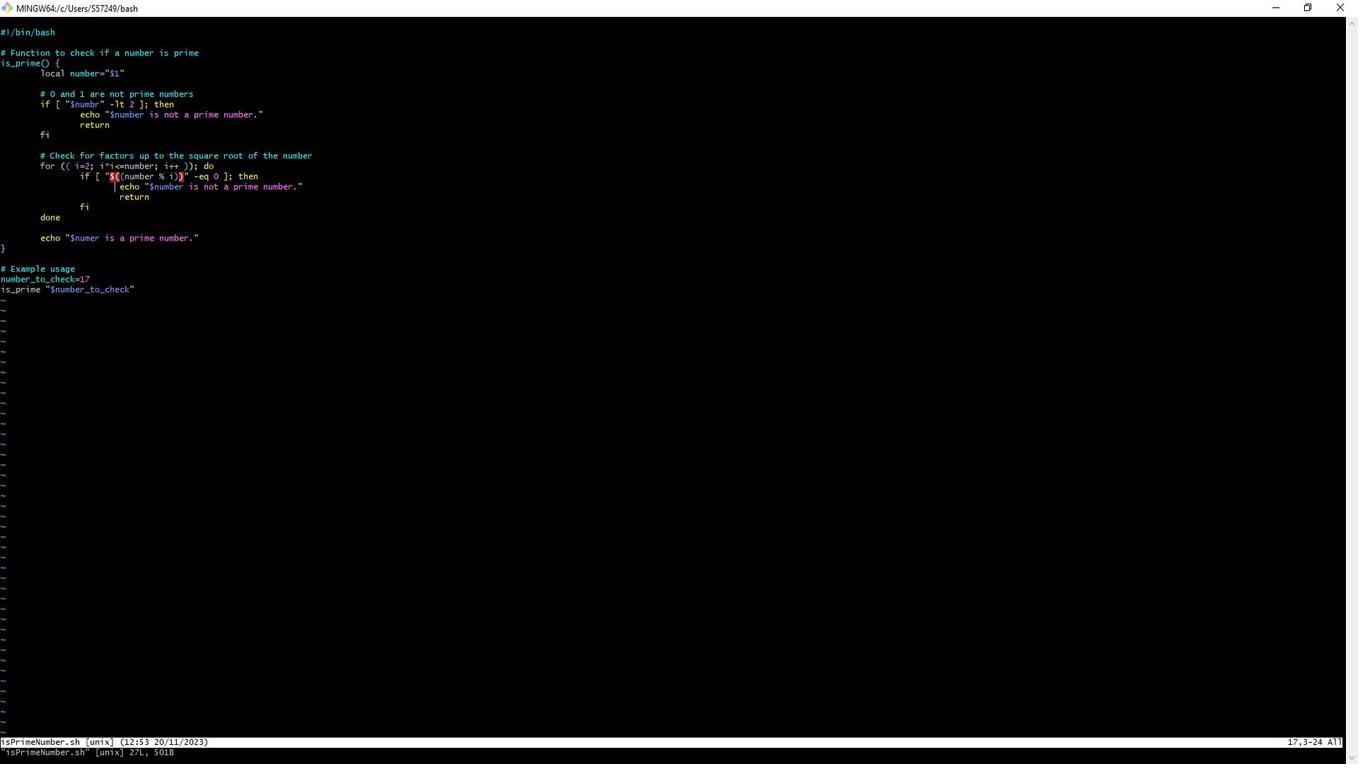 
Action: Mouse moved to (796, 302)
Screenshot: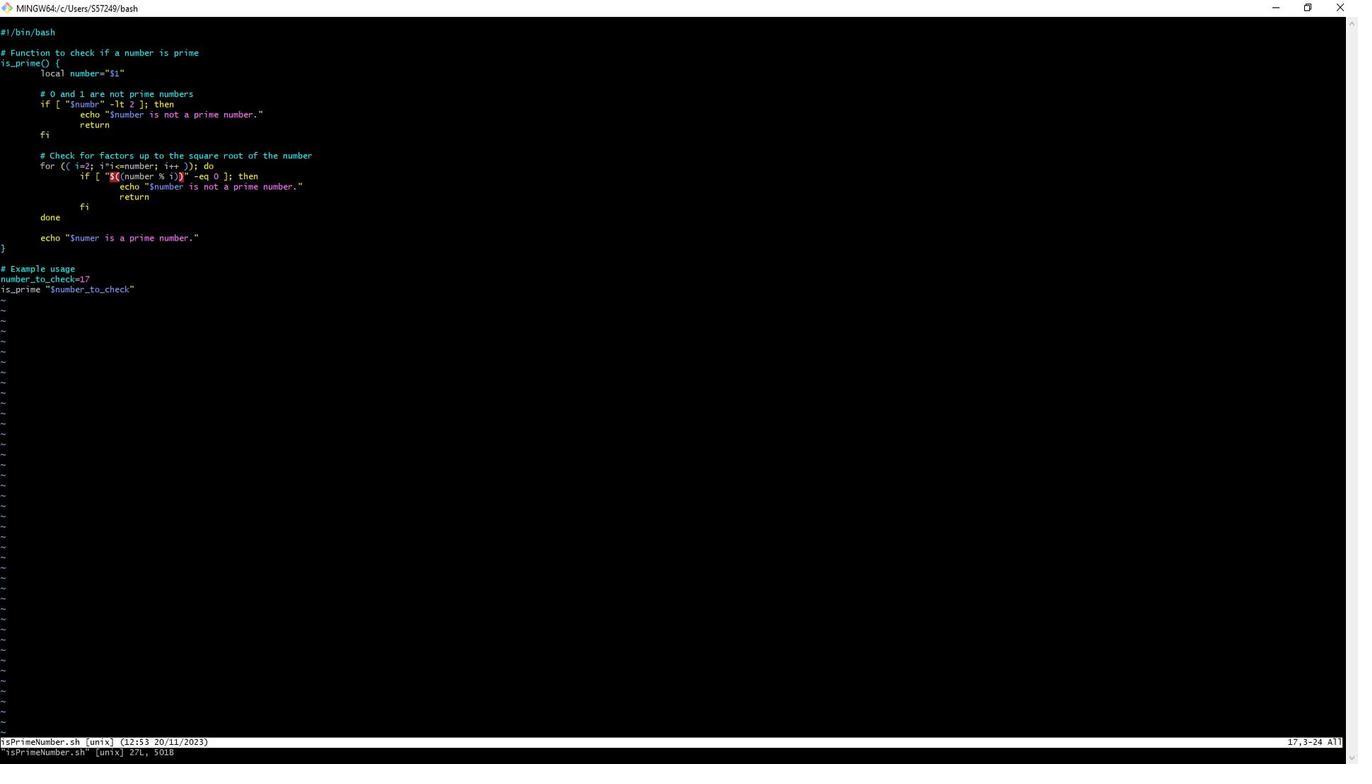 
Action: Mouse scrolled (796, 302) with delta (0, 0)
Screenshot: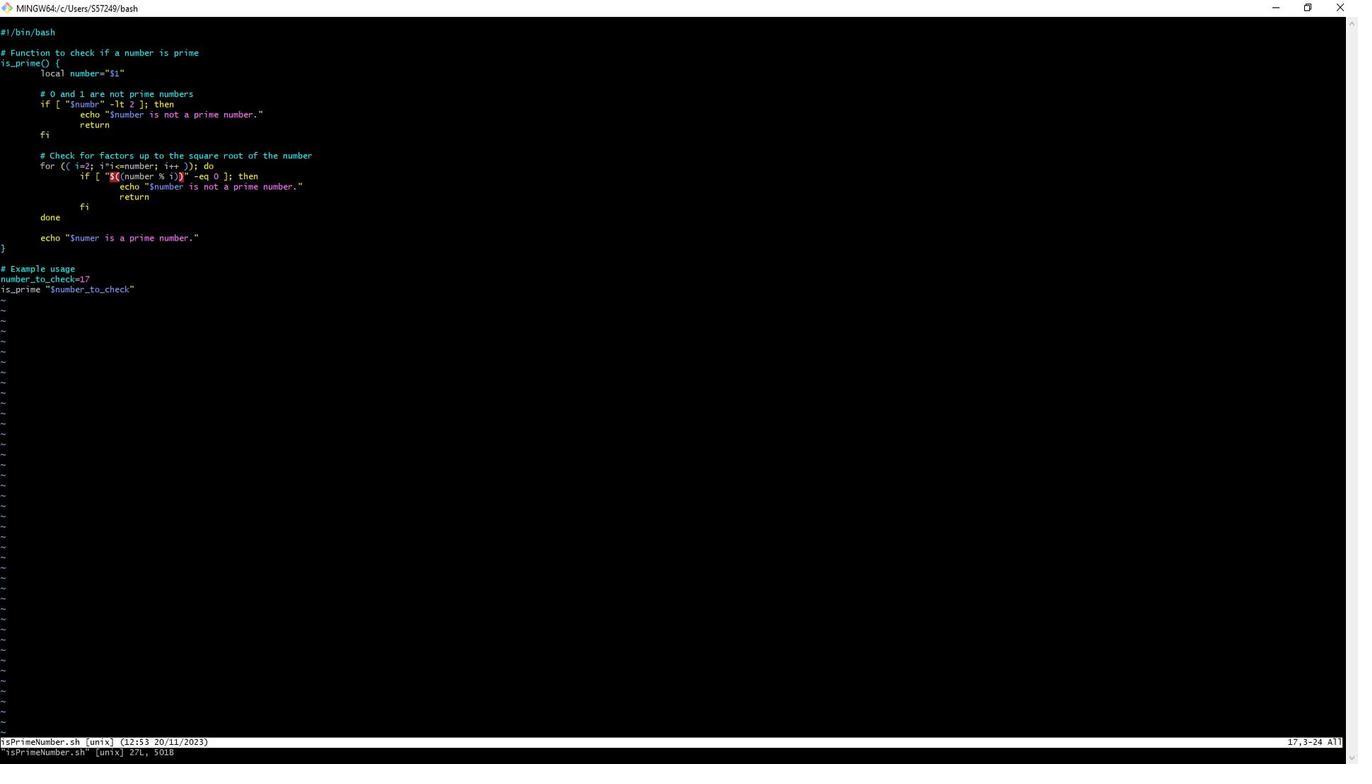 
Action: Mouse moved to (1208, 195)
Screenshot: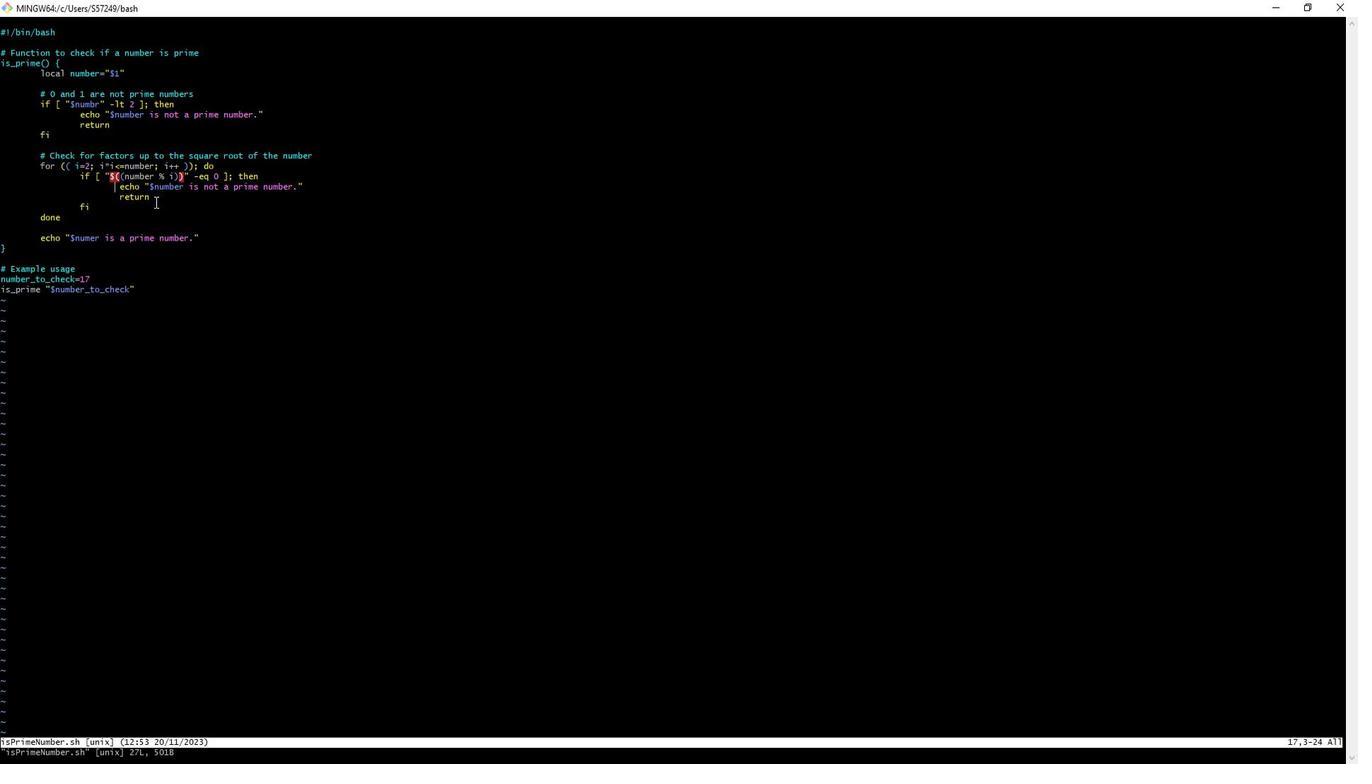 
Action: Mouse pressed left at (1208, 195)
Screenshot: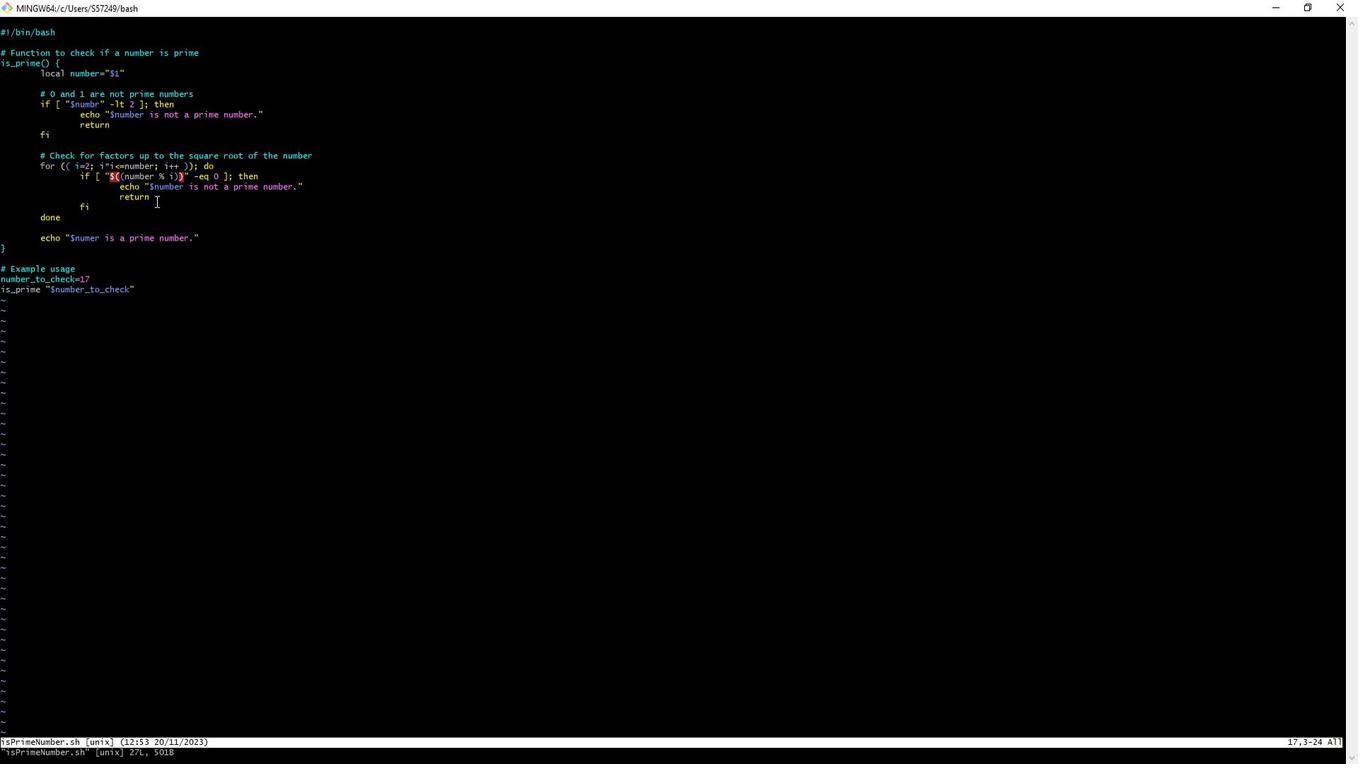 
Action: Mouse moved to (1198, 188)
Screenshot: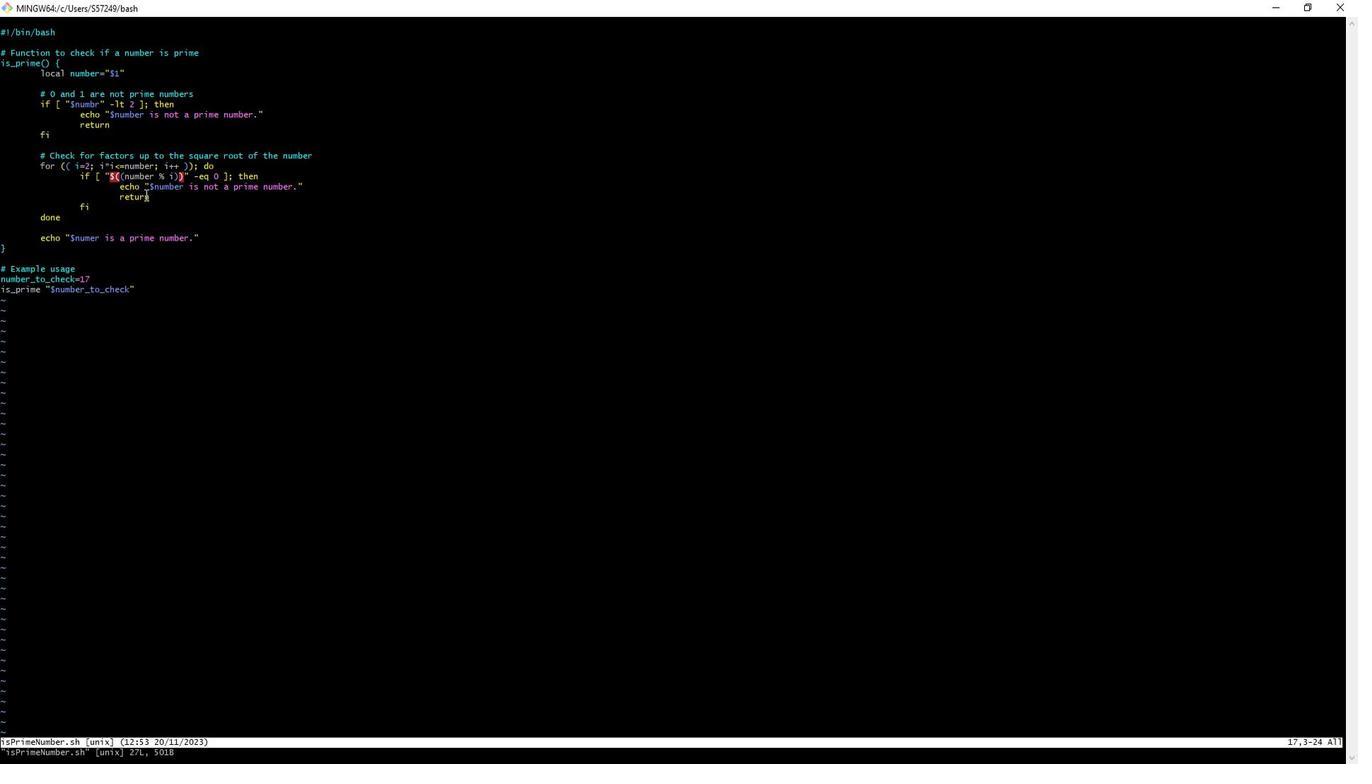 
Action: Key pressed <Key.up><Key.up><Key.up><Key.up><Key.up><Key.up><Key.up><Key.up><Key.right><Key.right>i<Key.left><Key.right>e<Key.down><Key.down><Key.down><Key.down><Key.down><Key.down><Key.down><Key.down><Key.up><Key.up><Key.up><Key.up><Key.down><Key.up><Key.up><Key.up><Key.up><Key.up><Key.up><Key.up><Key.down><Key.down><Key.down><Key.up><Key.down><Key.down><Key.down><Key.down><Key.down><Key.down><Key.down><Key.down><Key.down><Key.down><Key.down><Key.down><Key.down><Key.left><Key.left>b<Key.esc><Key.shift_r>:wq<Key.enter>./is<Key.shift_r>Prime<Key.shift_r>Number.sh<Key.enter><Key.esc><Key.shift_r>:wq<Key.enter>./<Key.backspace><Key.backspace>vim<Key.space>is<Key.shift_r>Prime<Key.shift_r>Number.sh<Key.enter><Key.down><Key.up><Key.up><Key.up><Key.up><Key.up><Key.up><Key.up><Key.down><Key.up><Key.down><Key.down><Key.down><Key.down><Key.down><Key.down><Key.down><Key.down><Key.up><Key.up><Key.up><Key.up><Key.up><Key.up><Key.up><Key.up><Key.up><Key.up><Key.up><Key.up><Key.up><Key.up><Key.up><Key.up><Key.down><Key.down><Key.down><Key.down><Key.down><Key.down><Key.down><Key.down><Key.down><Key.down><Key.down><Key.down><Key.down><Key.down><Key.down><Key.down><Key.down><Key.down><Key.right><Key.right><Key.right><Key.right><Key.right><Key.right><Key.right><Key.right><Key.right><Key.right><Key.right><Key.right><Key.right><Key.right><Key.right><Key.right><Key.right><Key.right><Key.right>i<Key.right><Key.backspace>6<Key.esc><Key.shift_r>:wq<Key.enter>./is<Key.shift_r>Prime<Key.enter><Key.enter><Key.enter><Key.enter><Key.enter><Key.enter><Key.enter><Key.enter><Key.enter><Key.enter><Key.enter><Key.enter><Key.enter><Key.enter><Key.enter><Key.enter><Key.enter>number<Key.backspace><Key.backspace><Key.backspace><Key.backspace><Key.backspace><Key.backspace><Key.backspace>./is<Key.shift_r>Prime<Key.shift>Number.sh<Key.enter>
Screenshot: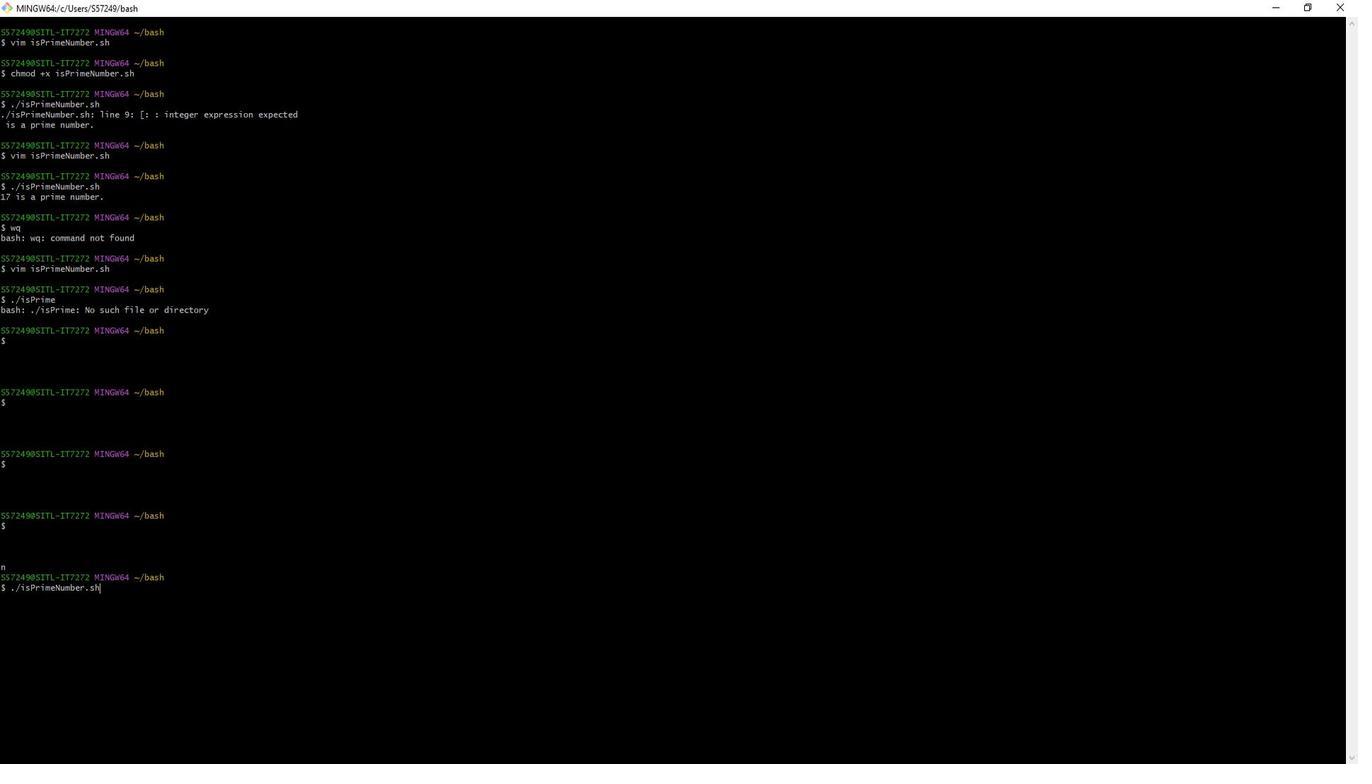 
Action: Mouse moved to (1293, 346)
Screenshot: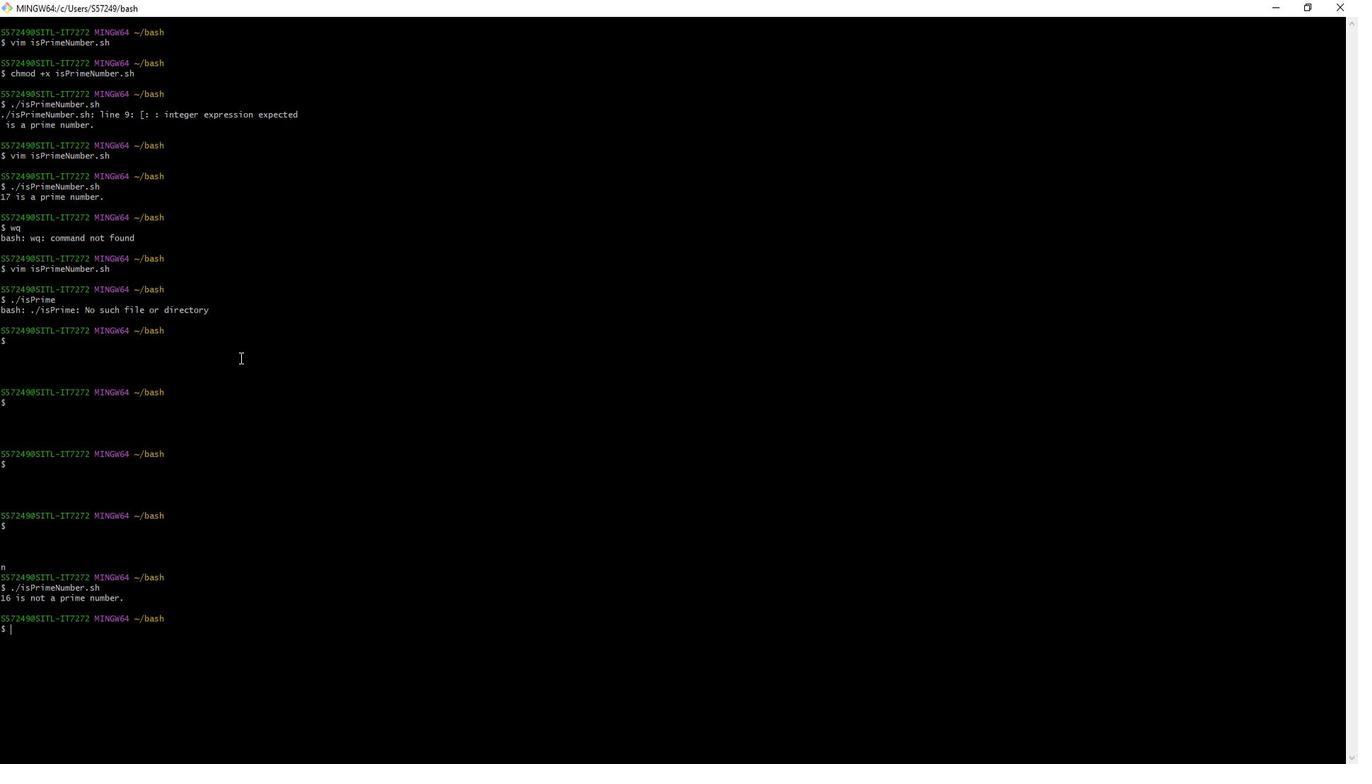 
Action: Mouse pressed left at (1293, 346)
Screenshot: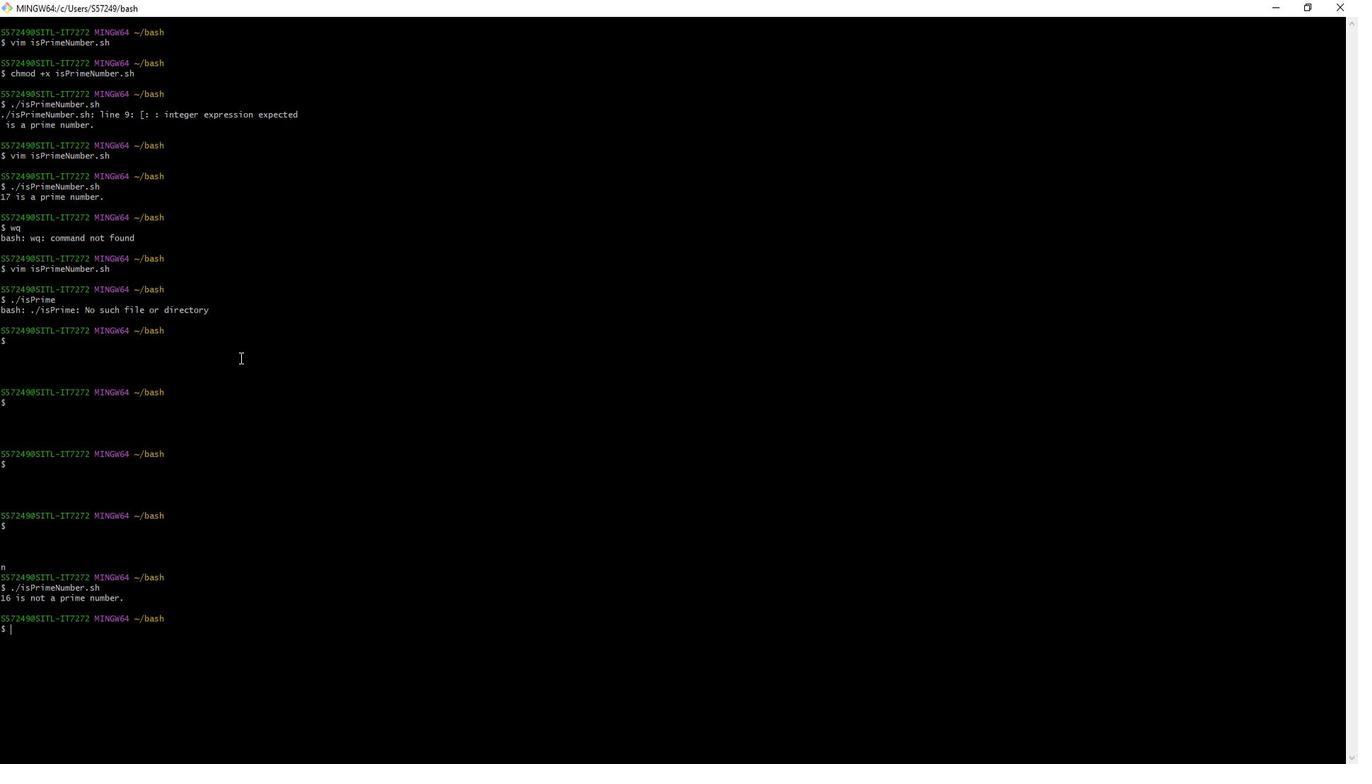 
Action: Mouse moved to (617, 629)
Screenshot: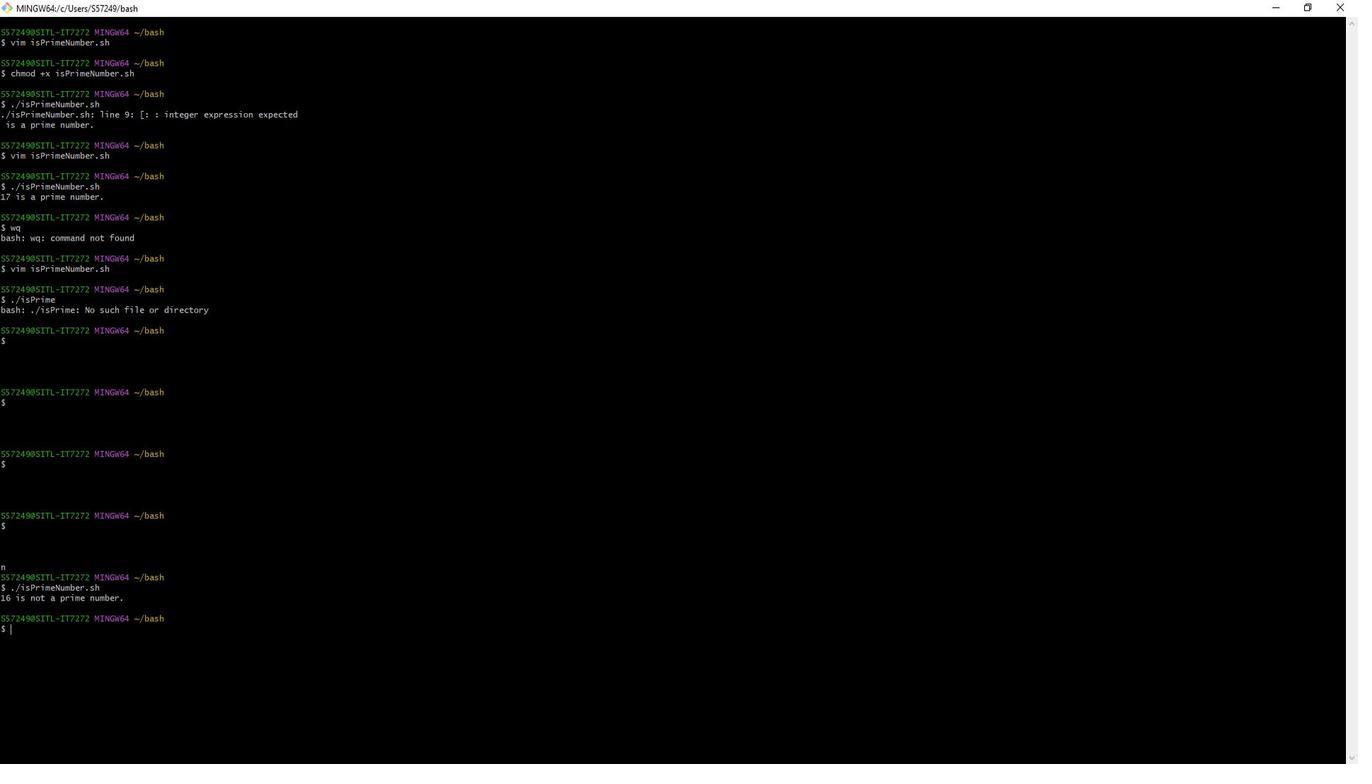 
Action: Mouse pressed left at (617, 629)
Screenshot: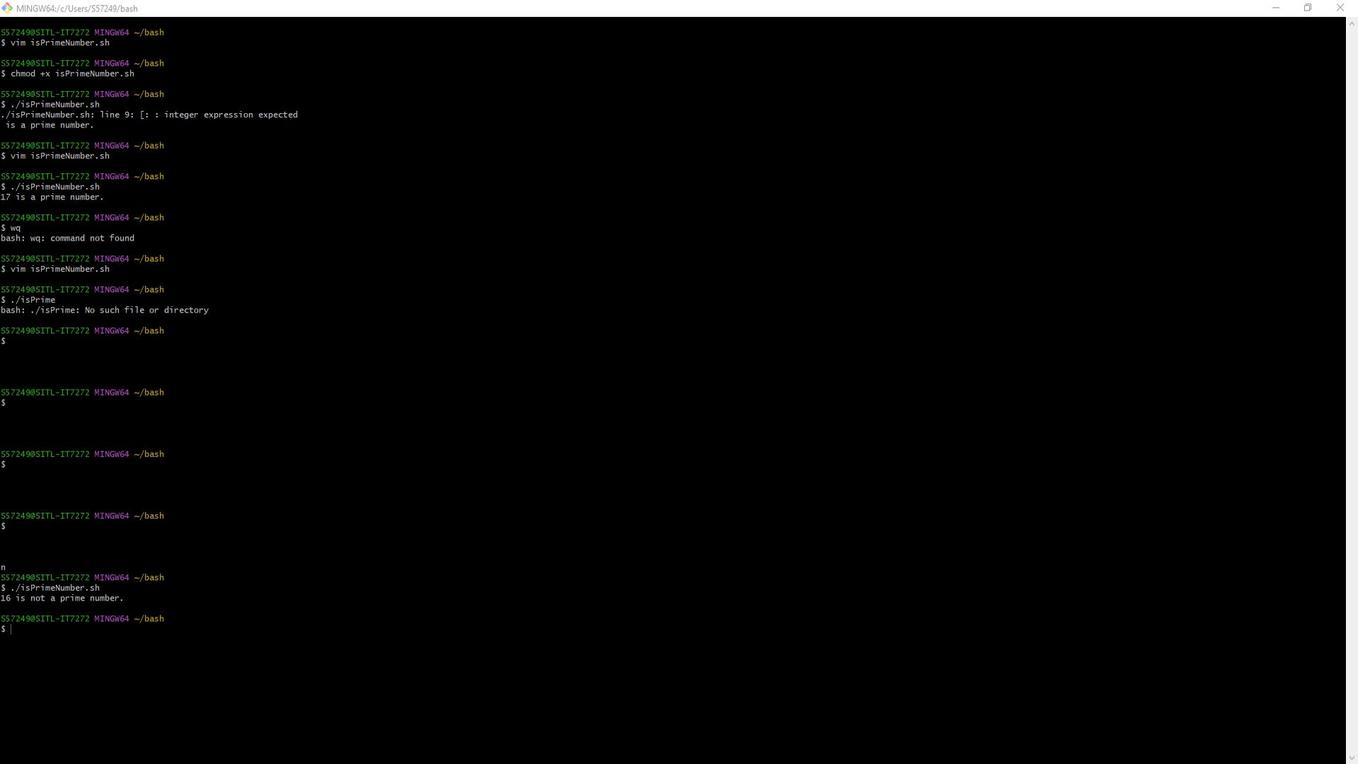 
Action: Mouse moved to (680, 557)
Screenshot: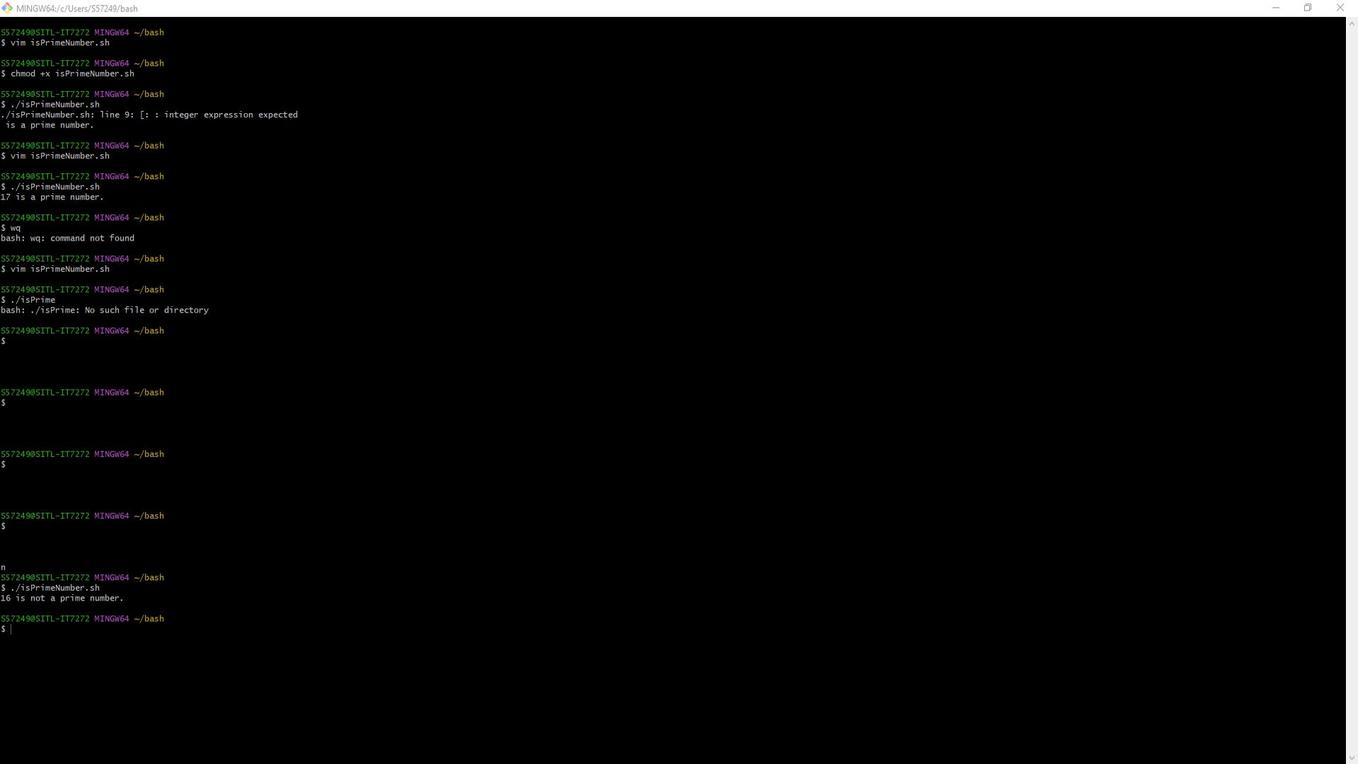 
Action: Mouse pressed left at (680, 557)
Screenshot: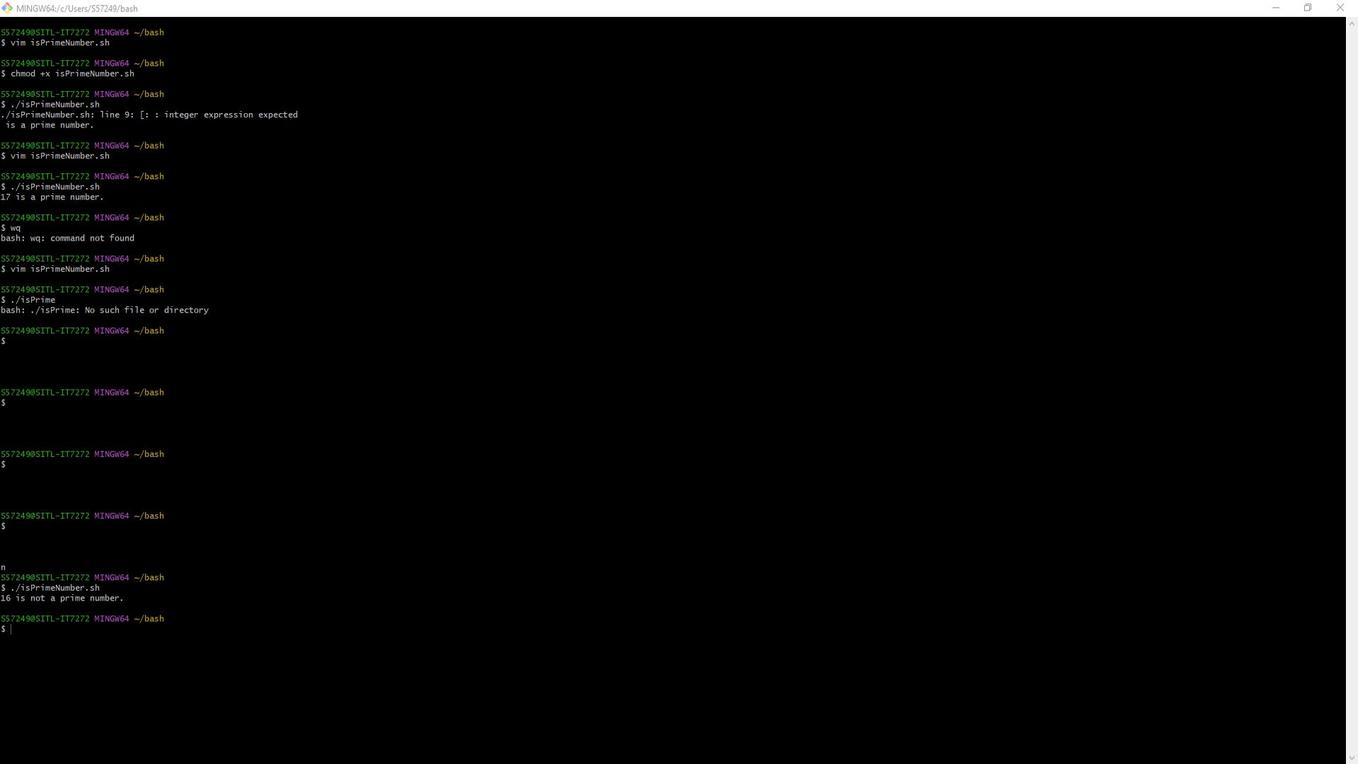 
Action: Mouse moved to (707, 411)
Screenshot: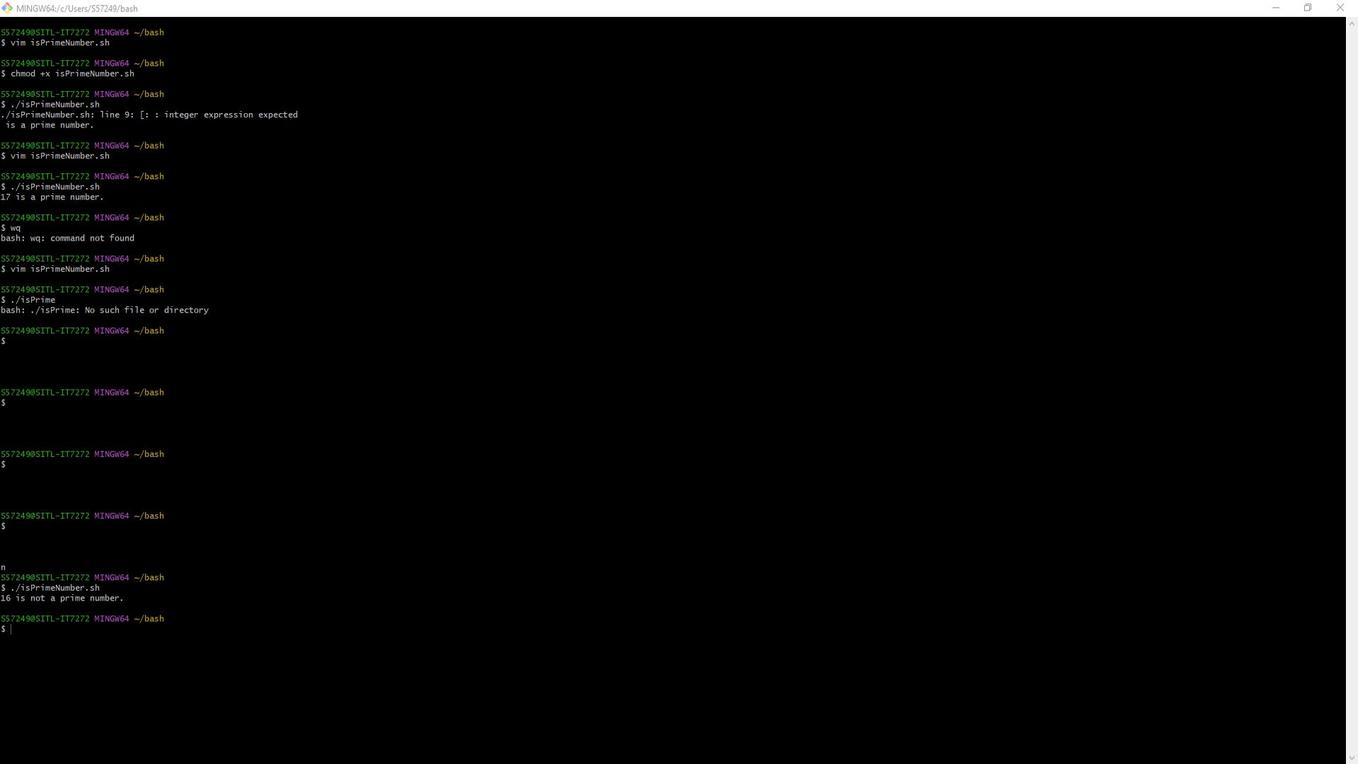 
Action: Mouse pressed left at (707, 411)
Screenshot: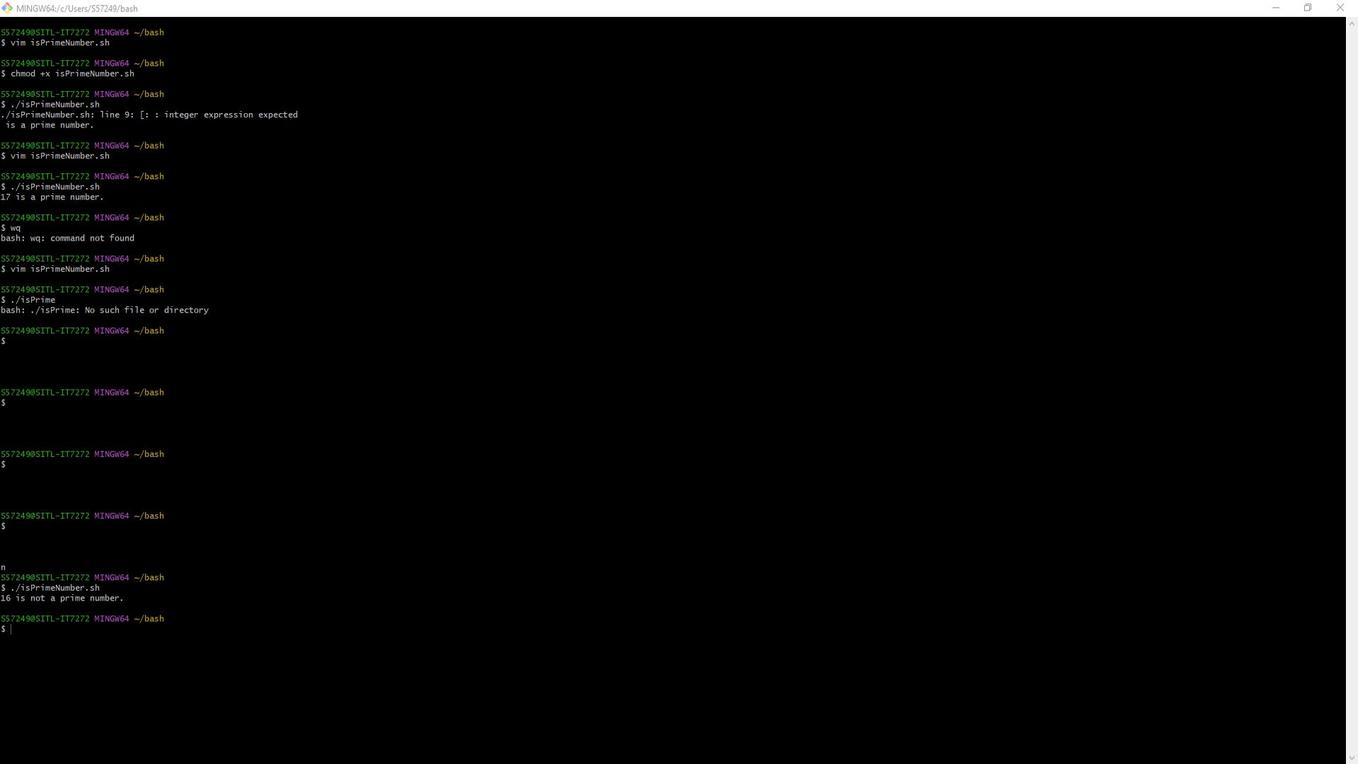 
Action: Mouse moved to (707, 410)
Screenshot: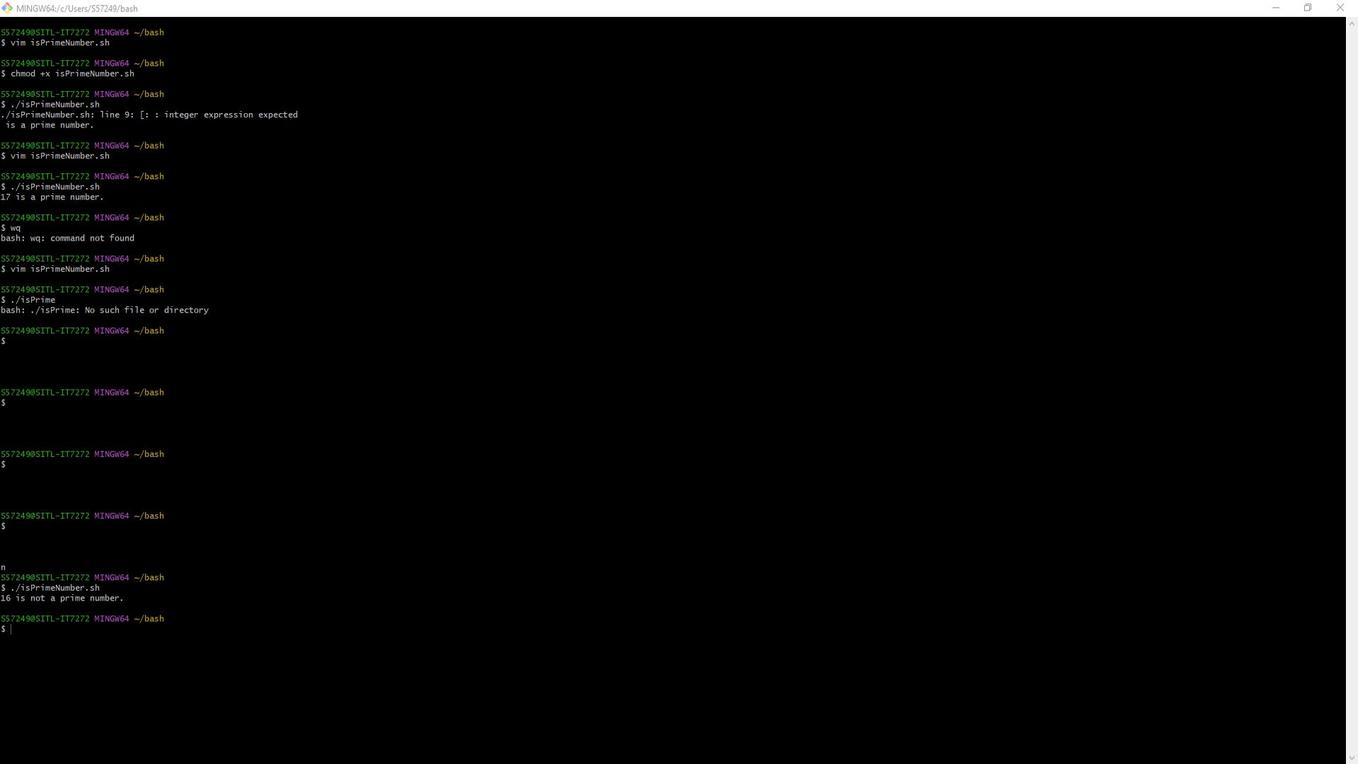 
